 Task: Find connections with filter location Viña del Mar with filter topic #Culturewith filter profile language German with filter current company Unnati with filter school Careers for Engineering students with filter industry Professional Services with filter service category Headshot Photography with filter keywords title C-Level or C-Suite.
Action: Mouse moved to (498, 59)
Screenshot: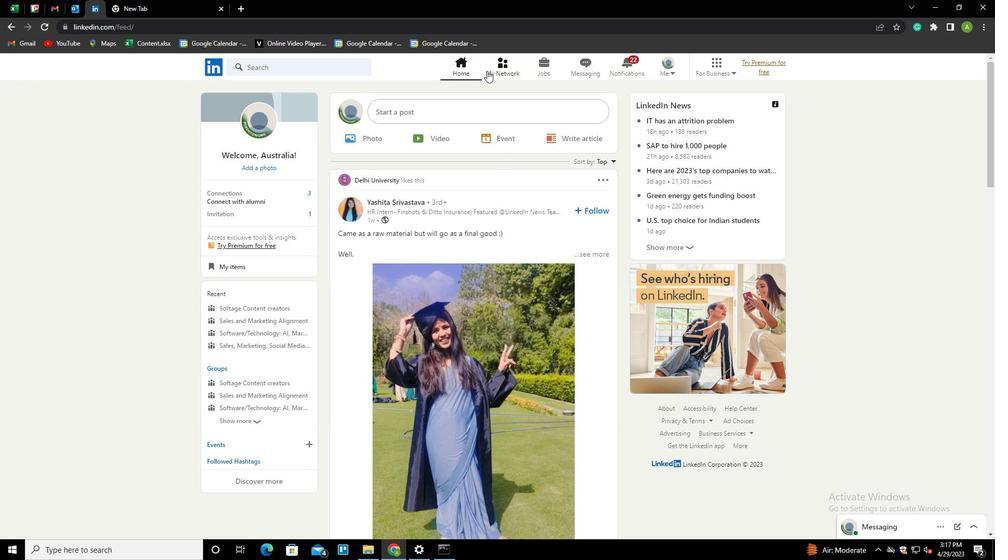 
Action: Mouse pressed left at (498, 59)
Screenshot: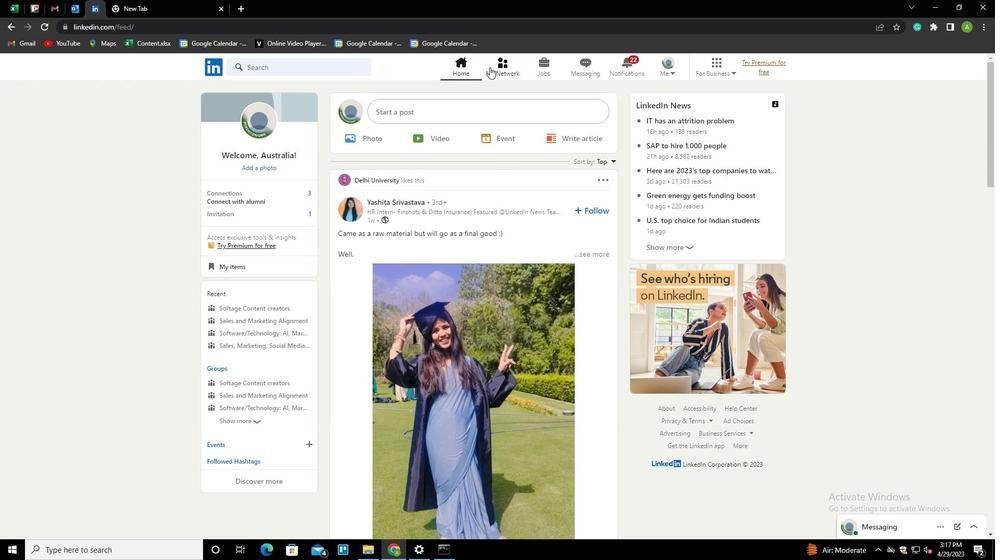 
Action: Mouse moved to (254, 120)
Screenshot: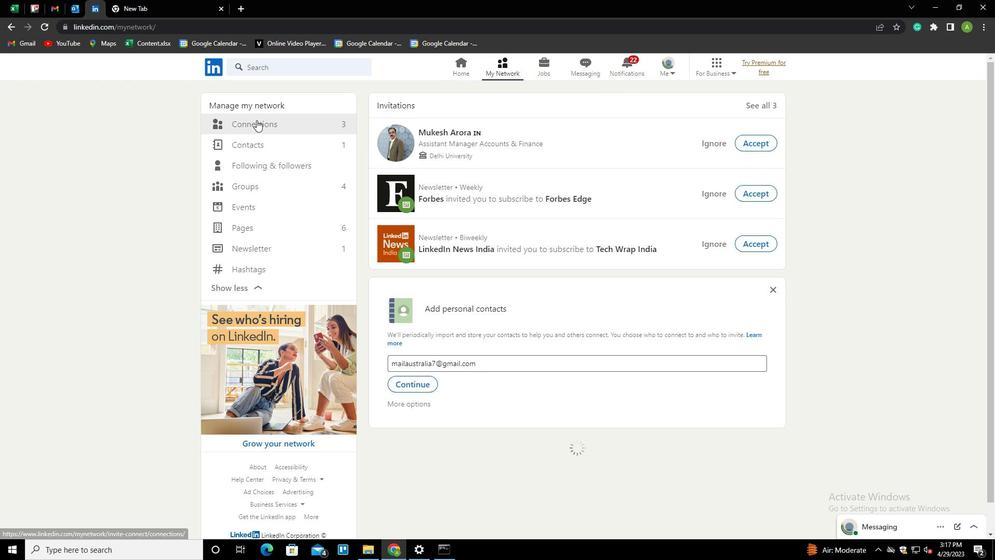
Action: Mouse pressed left at (254, 120)
Screenshot: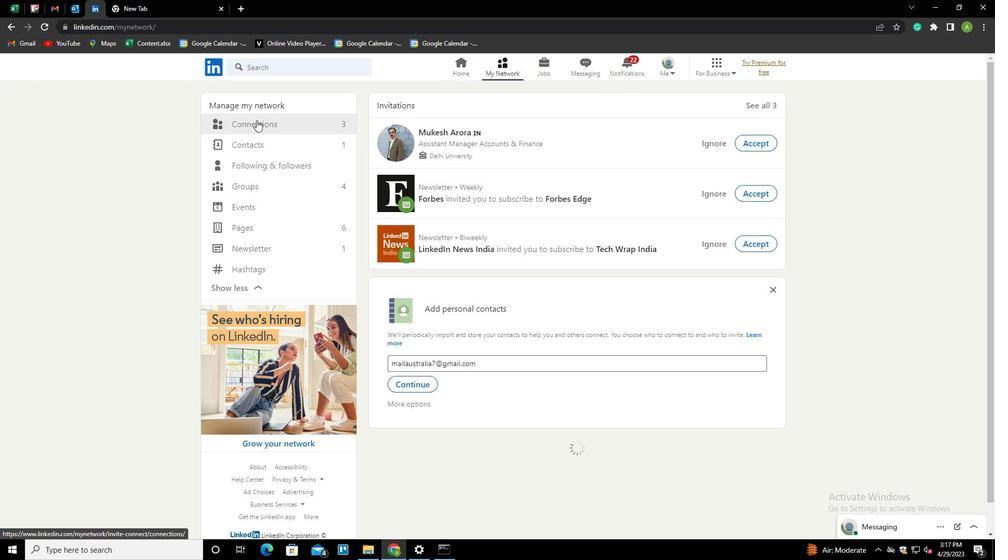 
Action: Mouse moved to (572, 122)
Screenshot: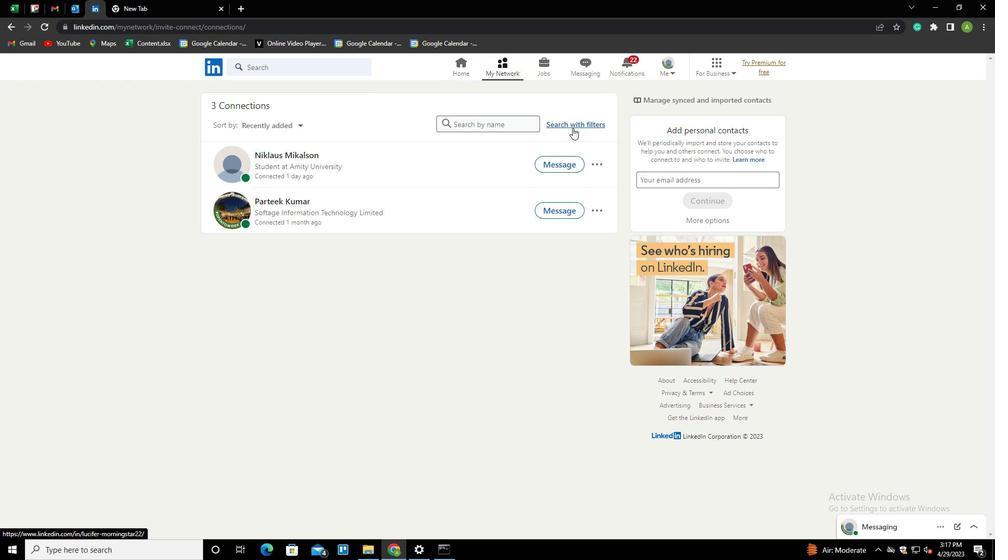 
Action: Mouse pressed left at (572, 122)
Screenshot: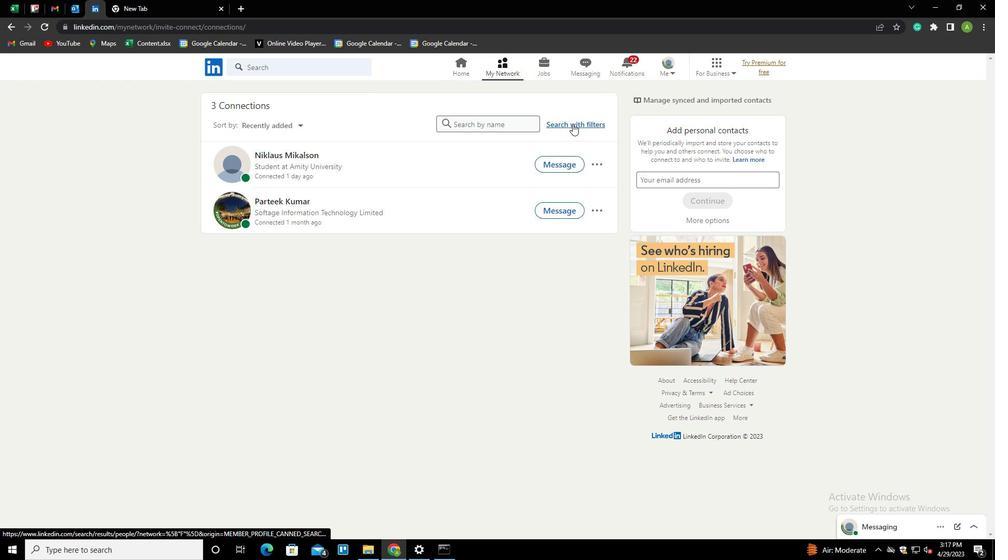 
Action: Mouse moved to (535, 94)
Screenshot: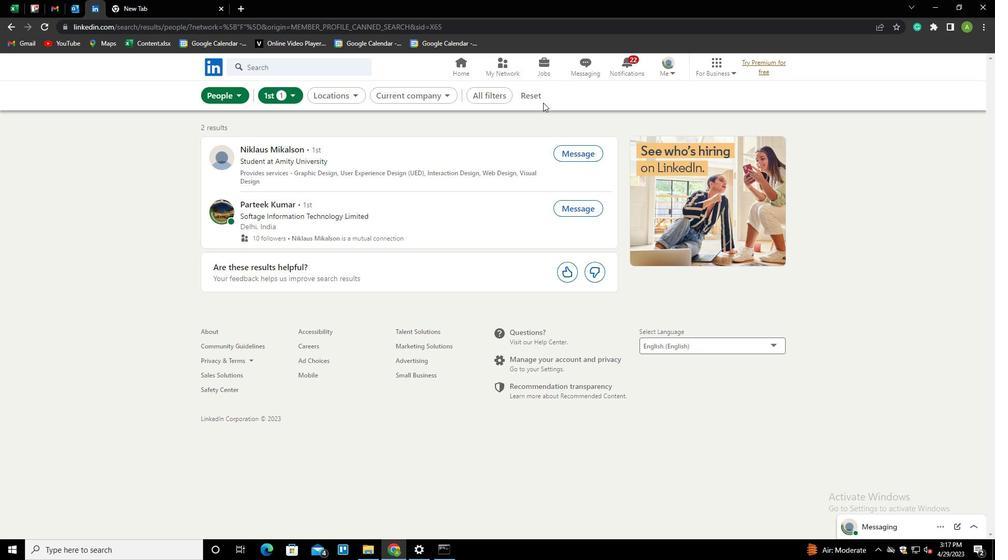 
Action: Mouse pressed left at (535, 94)
Screenshot: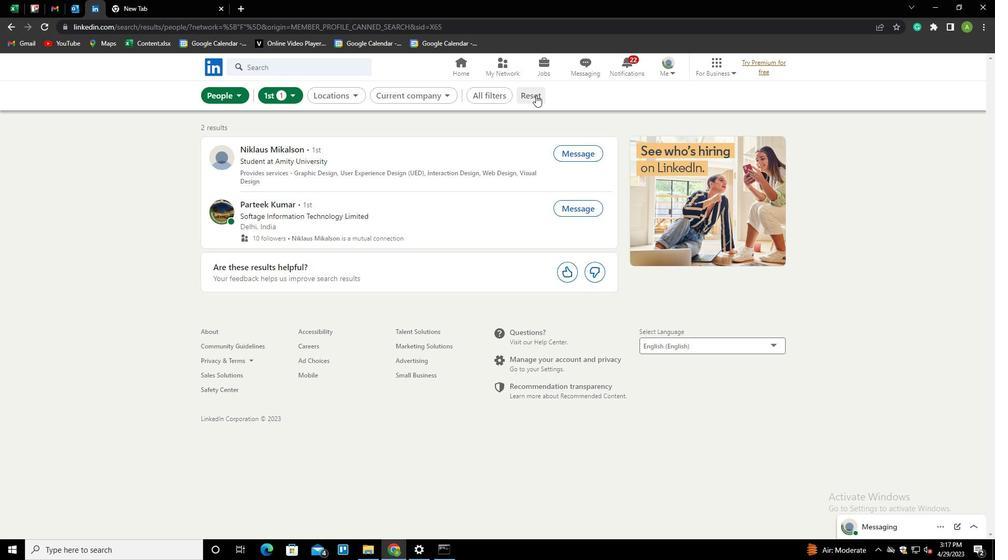 
Action: Mouse moved to (508, 95)
Screenshot: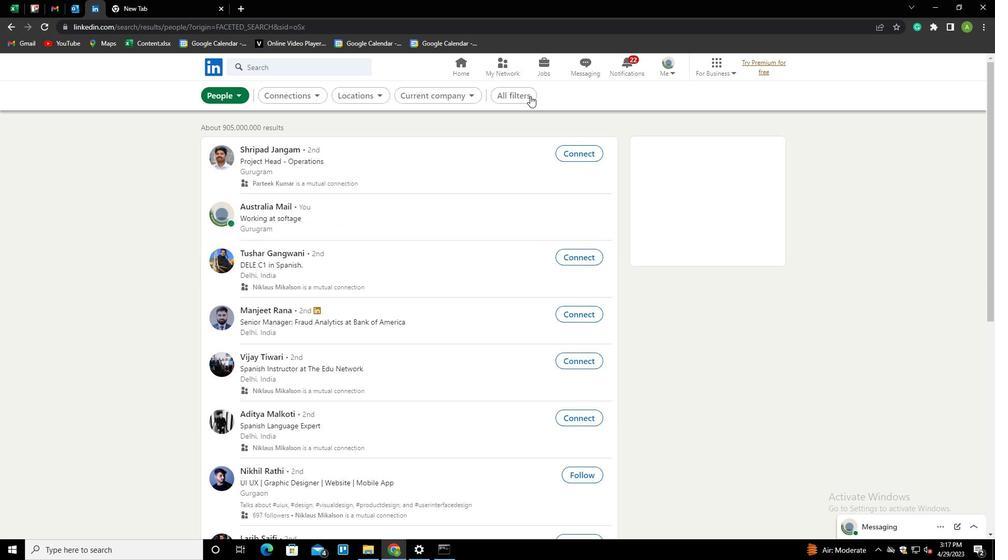
Action: Mouse pressed left at (508, 95)
Screenshot: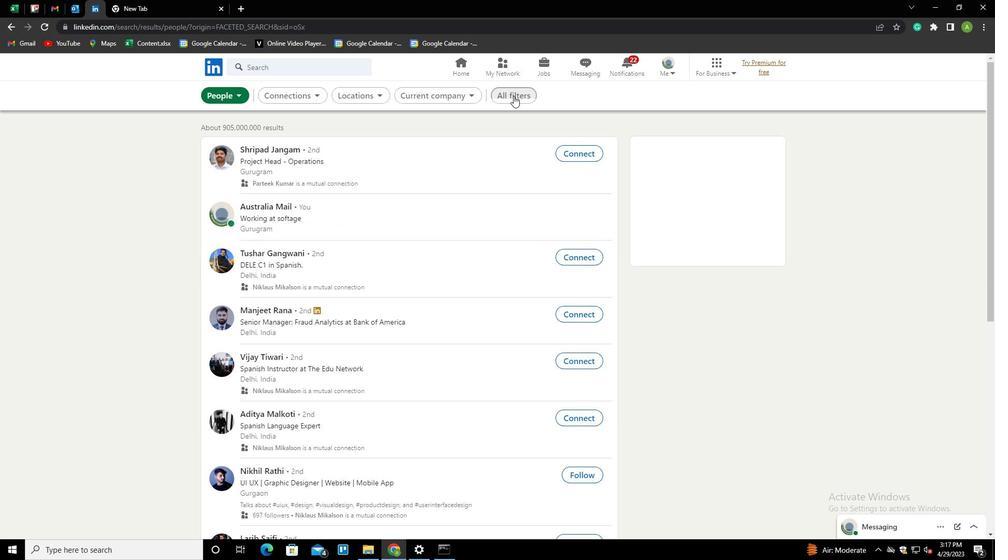 
Action: Mouse moved to (843, 288)
Screenshot: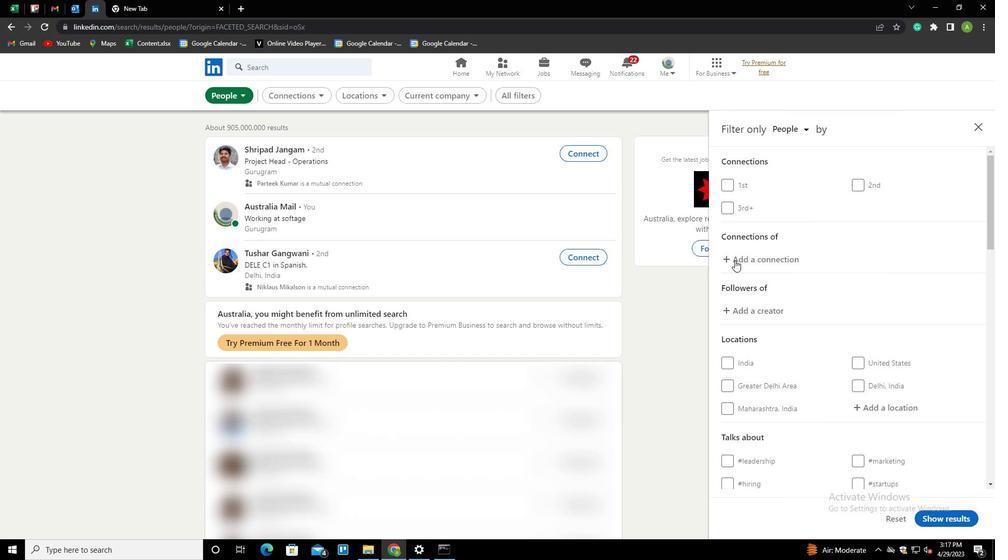 
Action: Mouse scrolled (843, 287) with delta (0, 0)
Screenshot: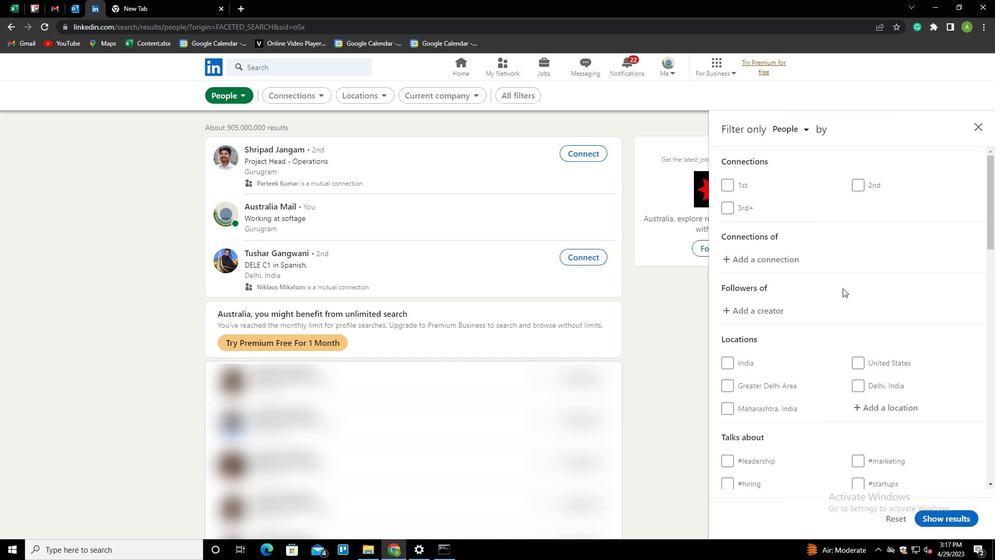 
Action: Mouse scrolled (843, 287) with delta (0, 0)
Screenshot: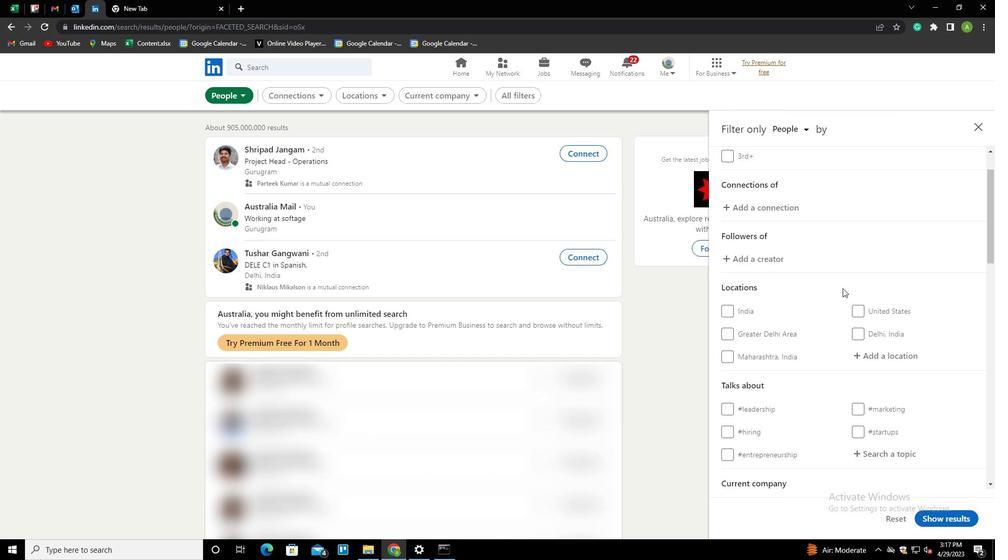 
Action: Mouse moved to (862, 301)
Screenshot: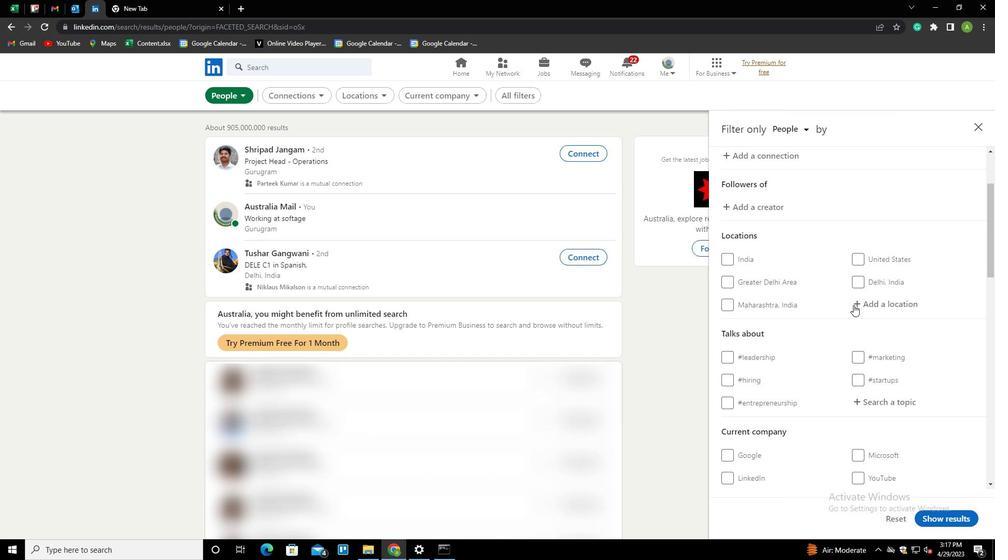 
Action: Mouse pressed left at (862, 301)
Screenshot: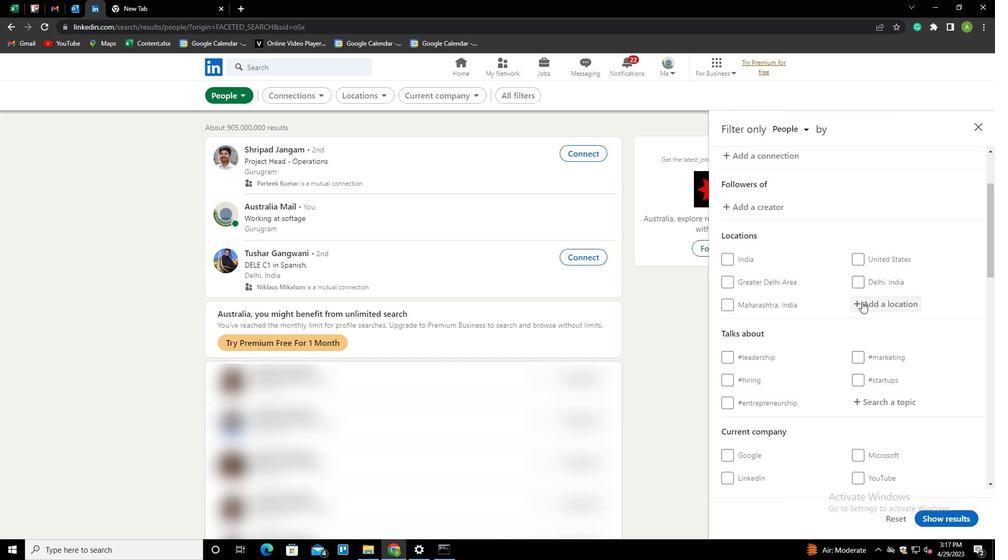 
Action: Mouse moved to (866, 303)
Screenshot: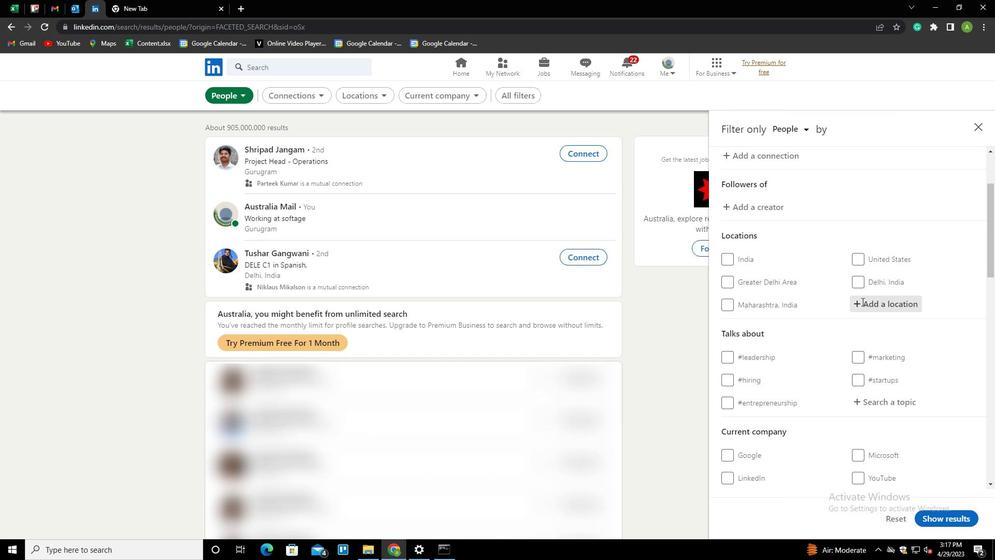 
Action: Mouse pressed left at (866, 303)
Screenshot: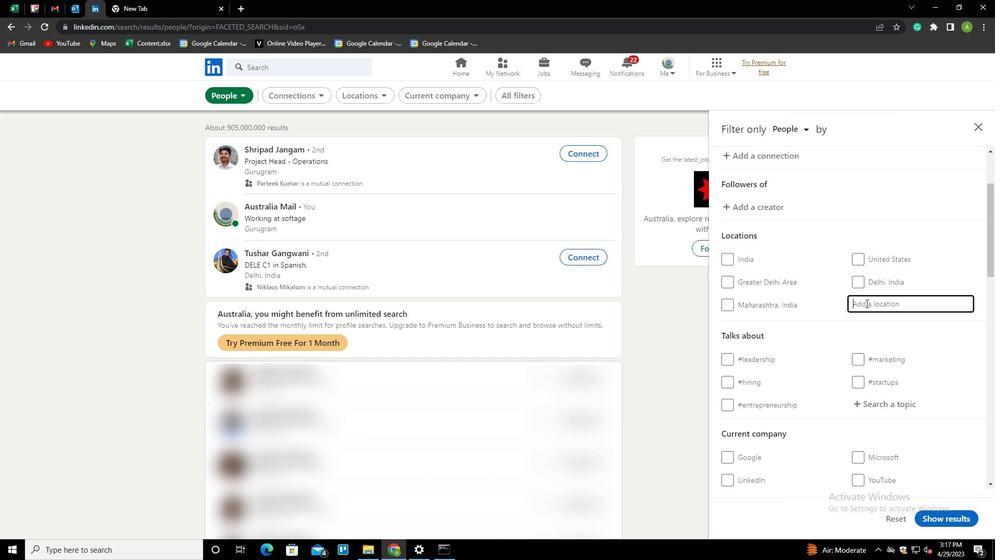 
Action: Key pressed <Key.shift>VINA<Key.down><Key.enter>
Screenshot: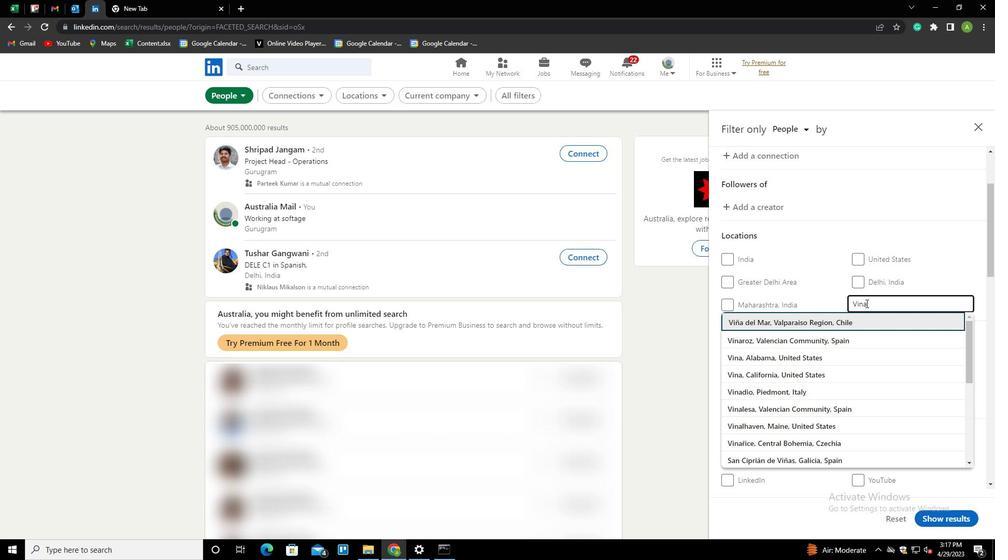 
Action: Mouse scrolled (866, 302) with delta (0, 0)
Screenshot: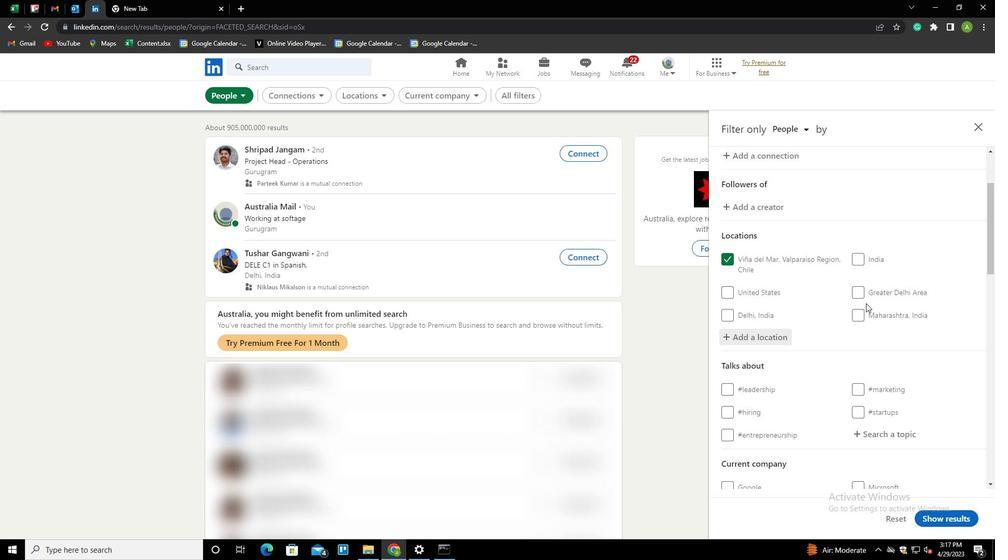 
Action: Mouse scrolled (866, 302) with delta (0, 0)
Screenshot: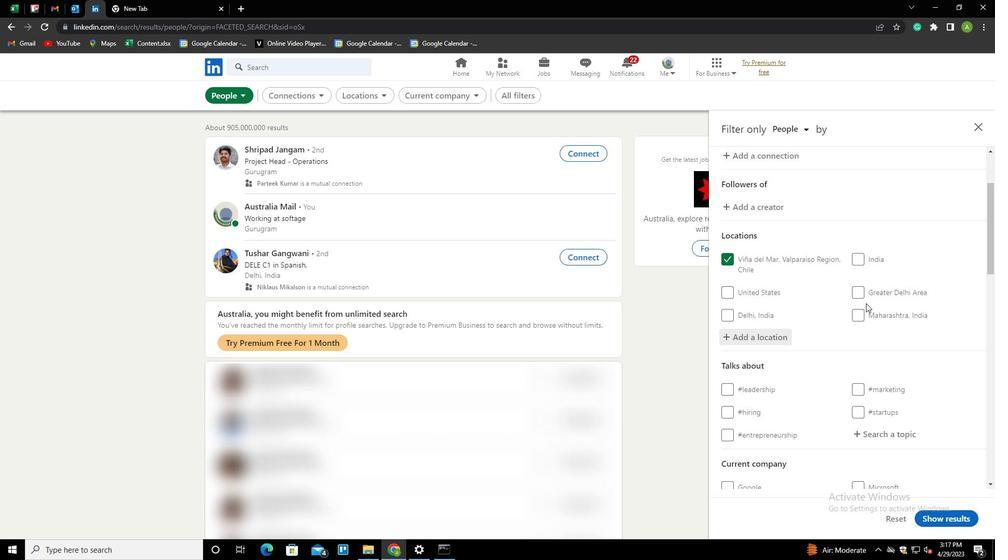 
Action: Mouse moved to (870, 334)
Screenshot: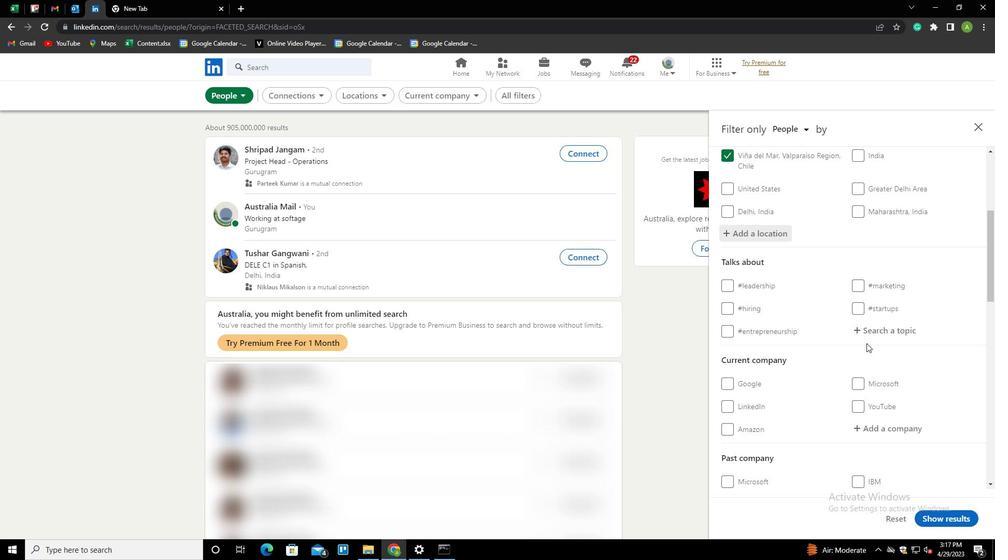 
Action: Mouse pressed left at (870, 334)
Screenshot: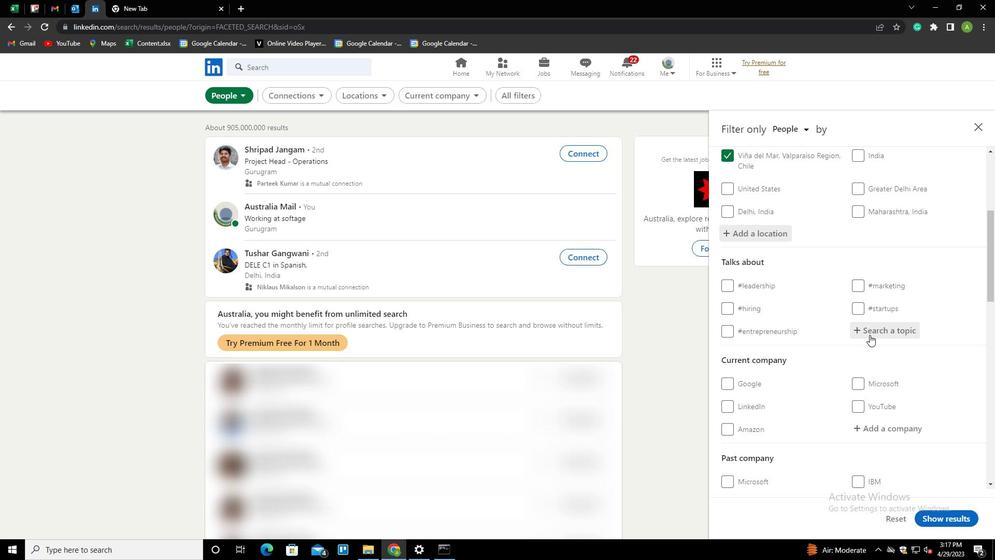 
Action: Key pressed CULTURE<Key.down><Key.enter>
Screenshot: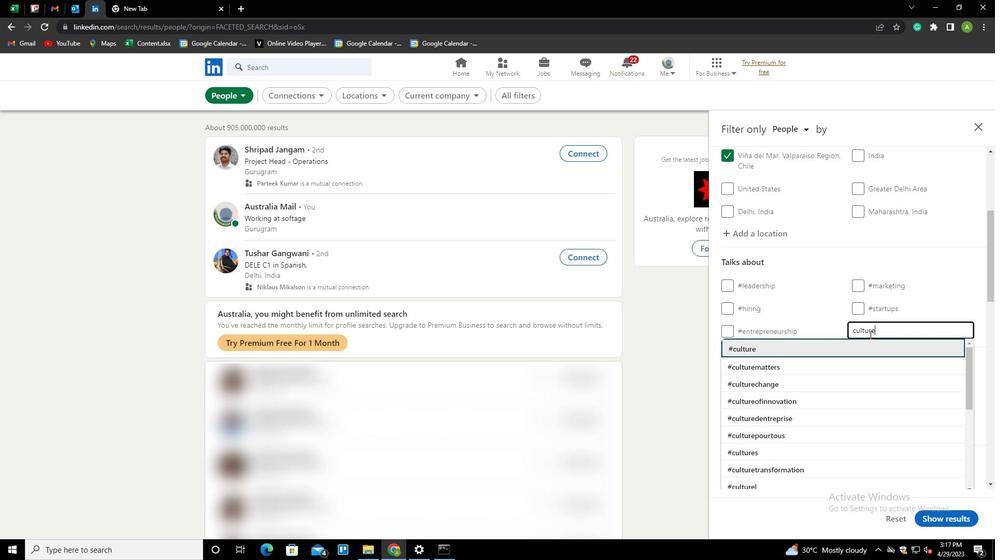 
Action: Mouse scrolled (870, 334) with delta (0, 0)
Screenshot: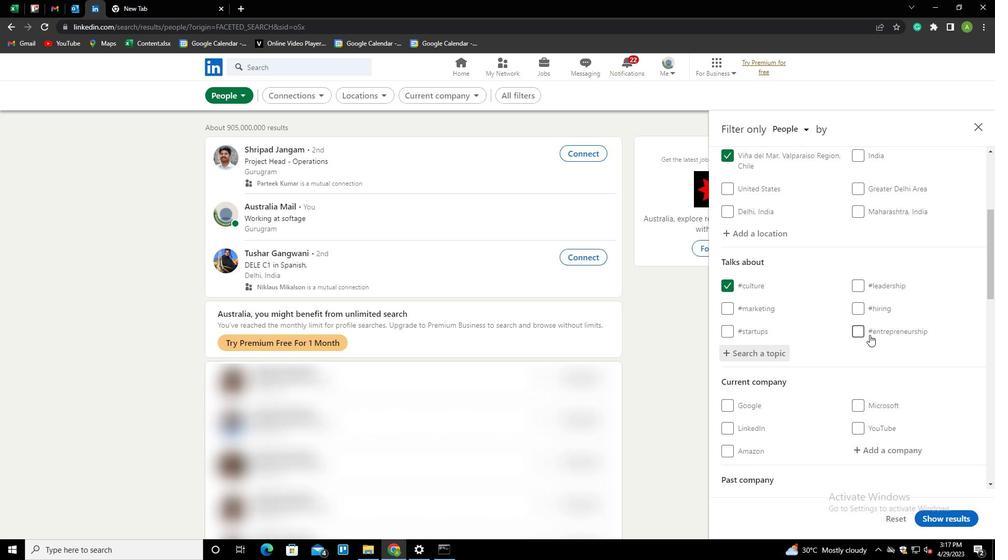 
Action: Mouse scrolled (870, 334) with delta (0, 0)
Screenshot: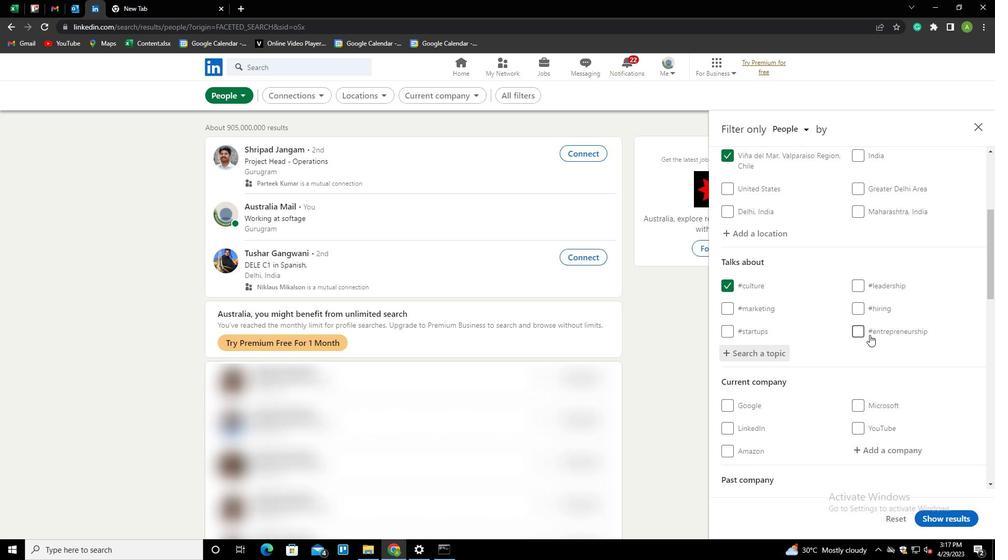 
Action: Mouse scrolled (870, 334) with delta (0, 0)
Screenshot: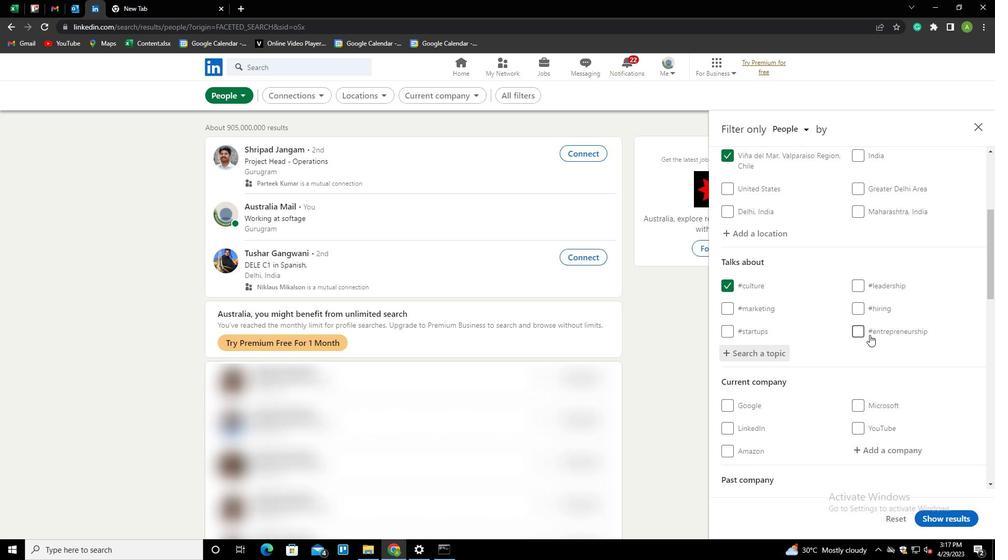 
Action: Mouse scrolled (870, 334) with delta (0, 0)
Screenshot: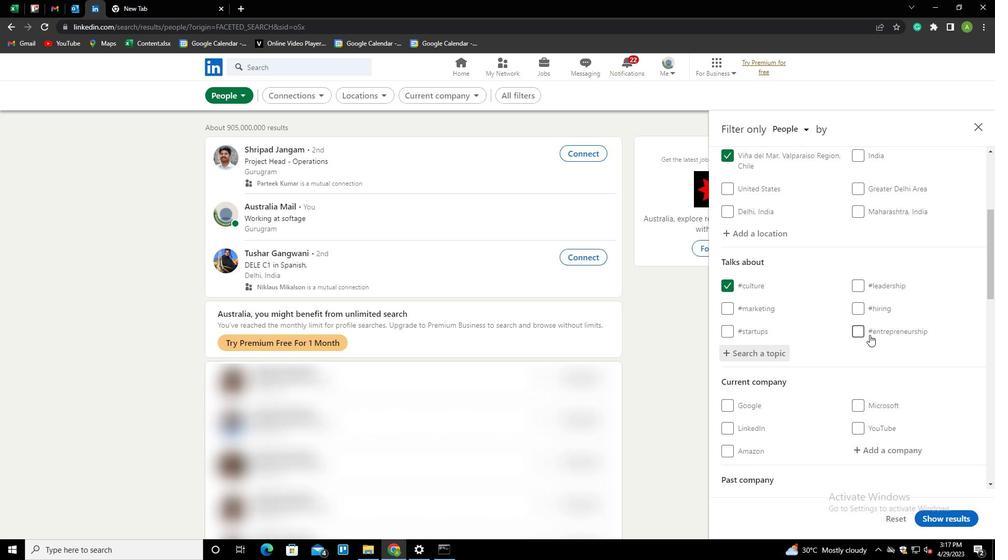 
Action: Mouse scrolled (870, 334) with delta (0, 0)
Screenshot: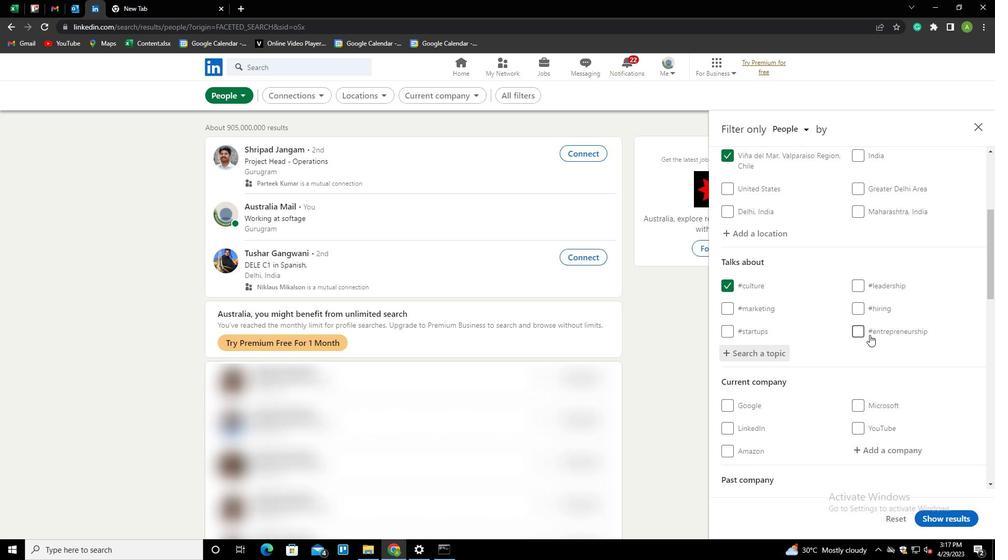 
Action: Mouse scrolled (870, 334) with delta (0, 0)
Screenshot: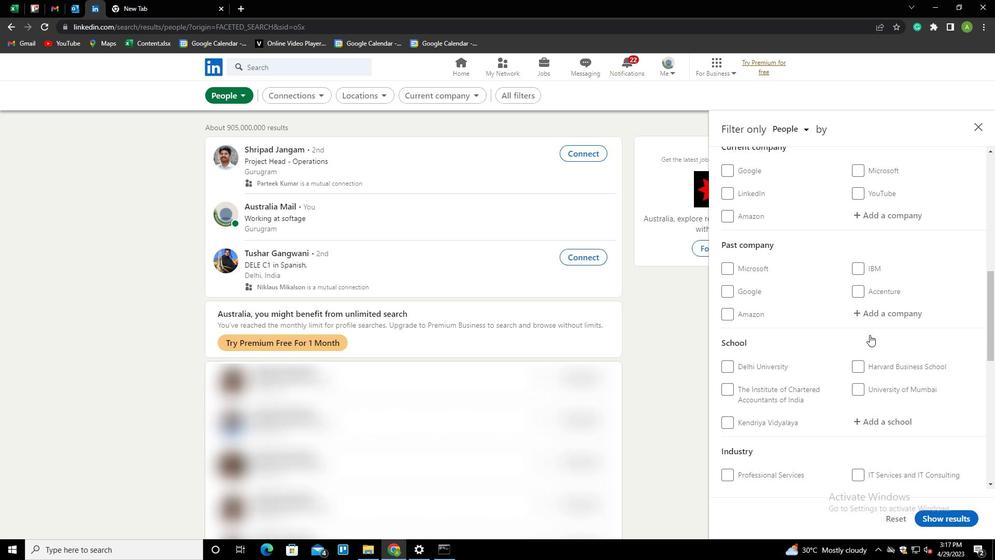 
Action: Mouse scrolled (870, 334) with delta (0, 0)
Screenshot: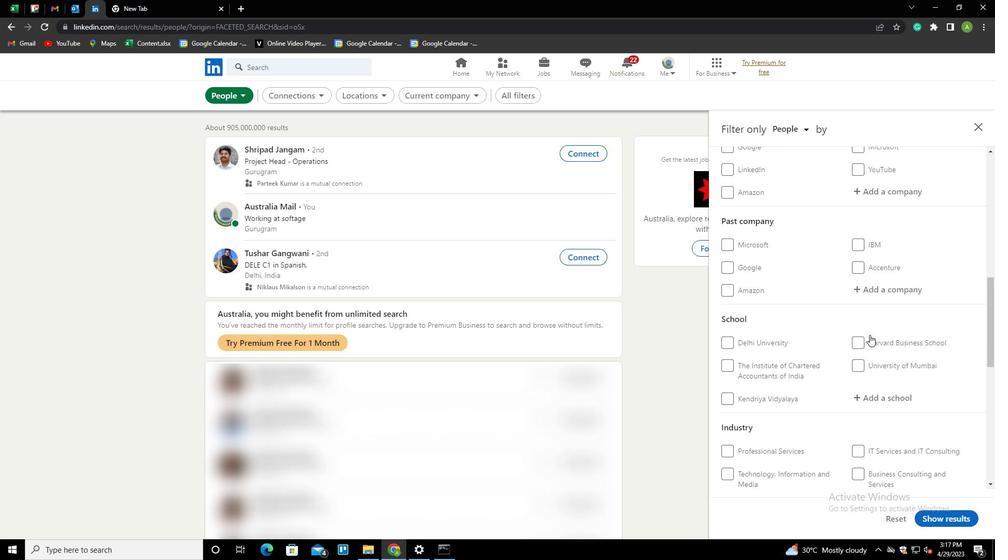 
Action: Mouse scrolled (870, 334) with delta (0, 0)
Screenshot: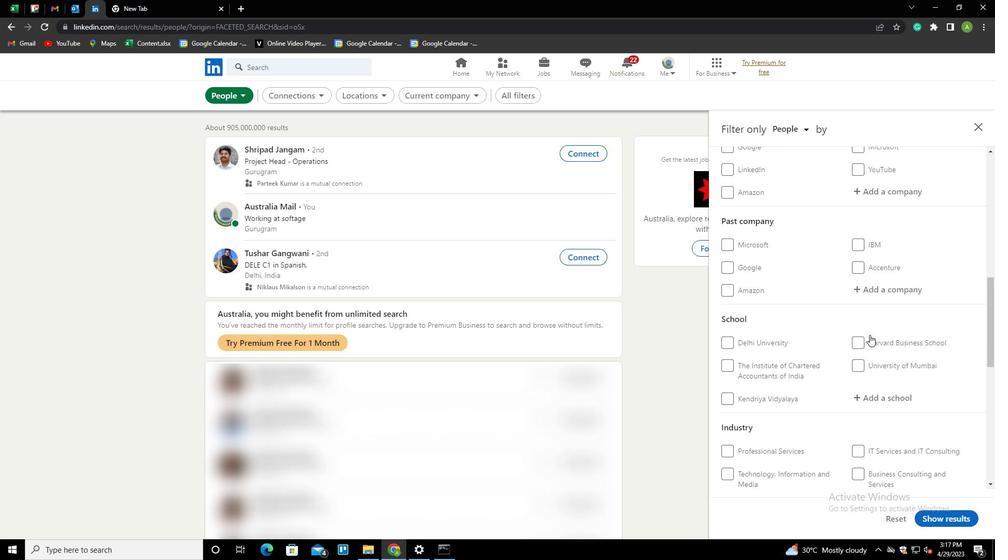 
Action: Mouse scrolled (870, 334) with delta (0, 0)
Screenshot: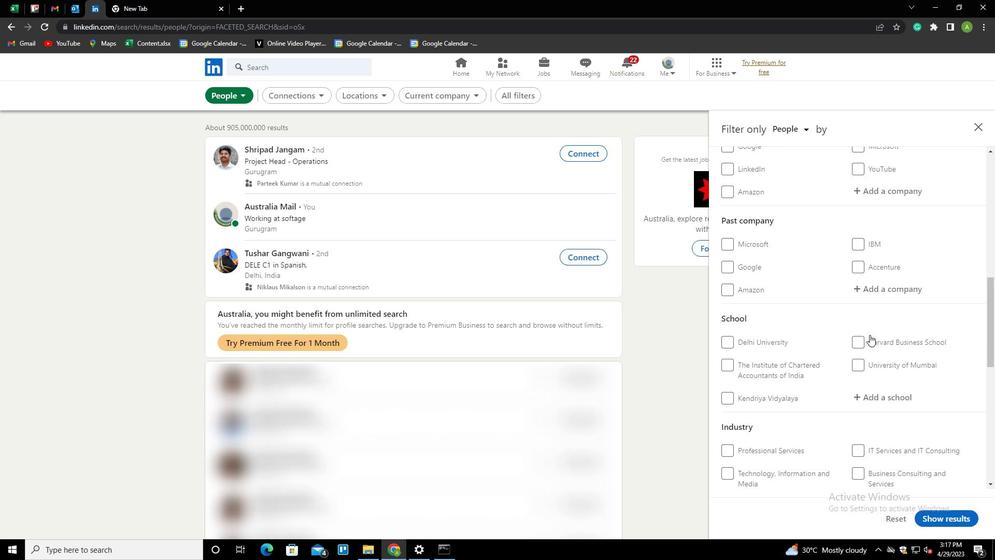 
Action: Mouse moved to (753, 406)
Screenshot: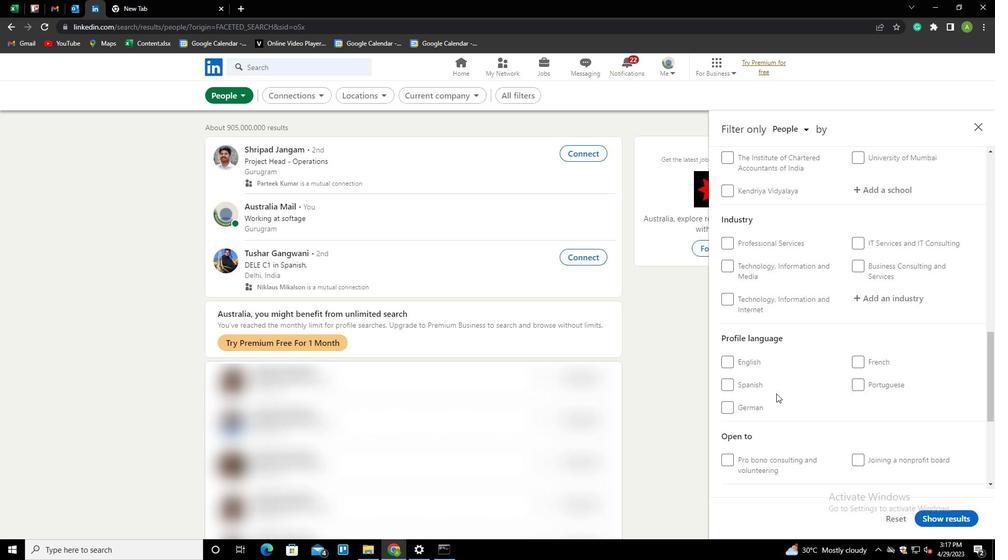 
Action: Mouse pressed left at (753, 406)
Screenshot: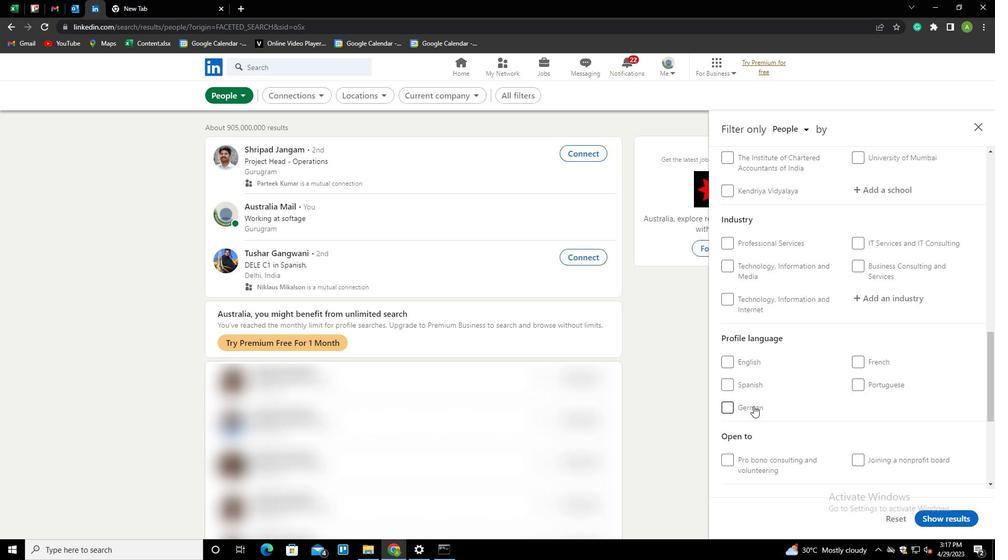
Action: Mouse moved to (816, 392)
Screenshot: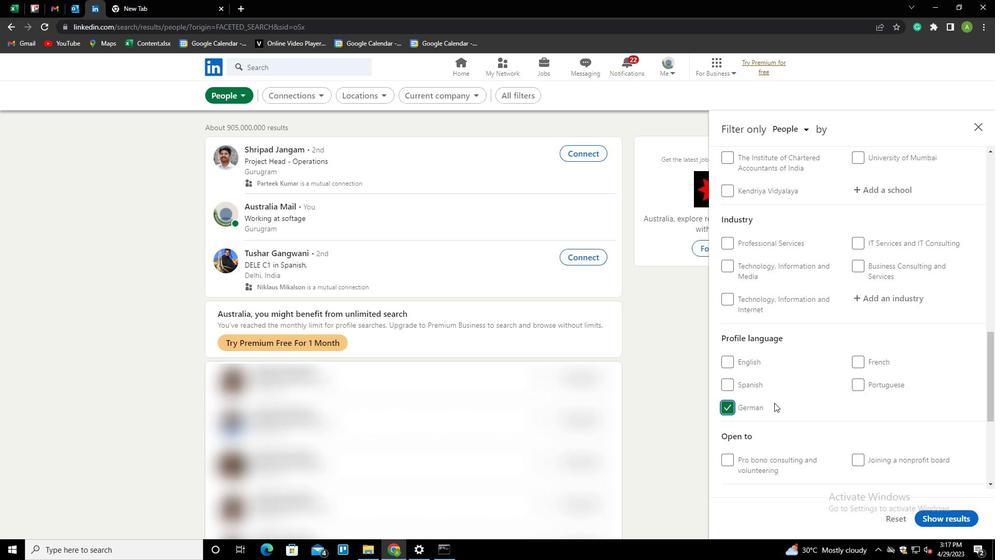 
Action: Mouse scrolled (816, 393) with delta (0, 0)
Screenshot: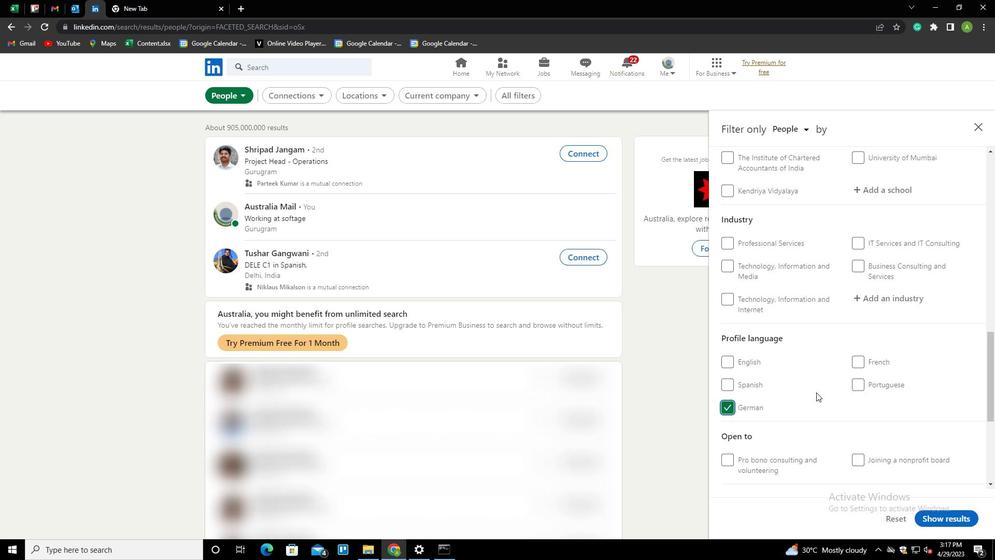 
Action: Mouse scrolled (816, 393) with delta (0, 0)
Screenshot: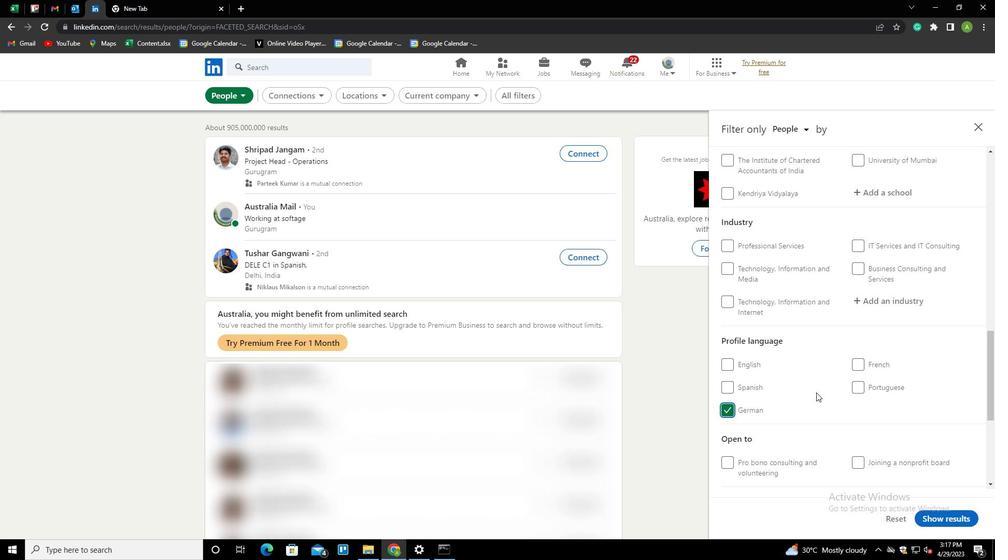 
Action: Mouse scrolled (816, 393) with delta (0, 0)
Screenshot: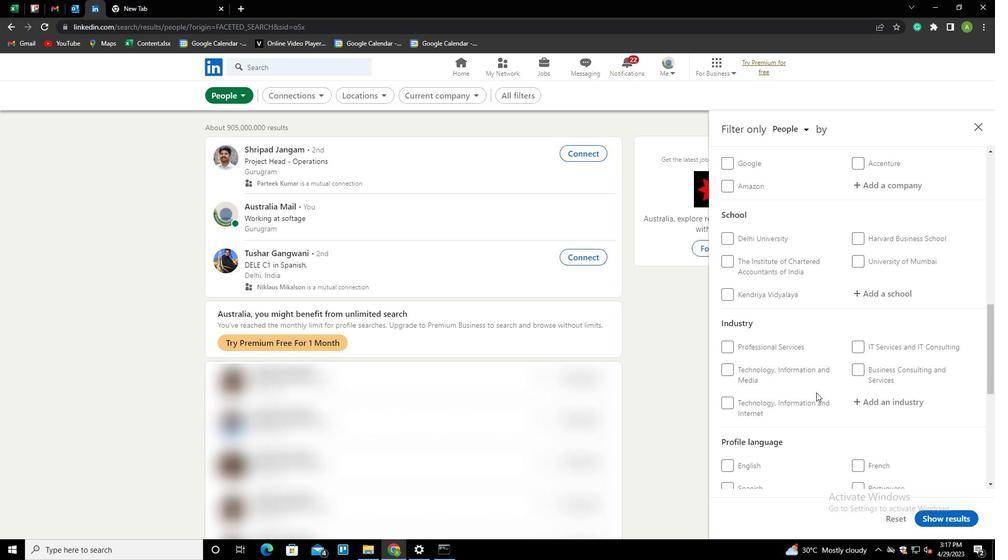 
Action: Mouse scrolled (816, 393) with delta (0, 0)
Screenshot: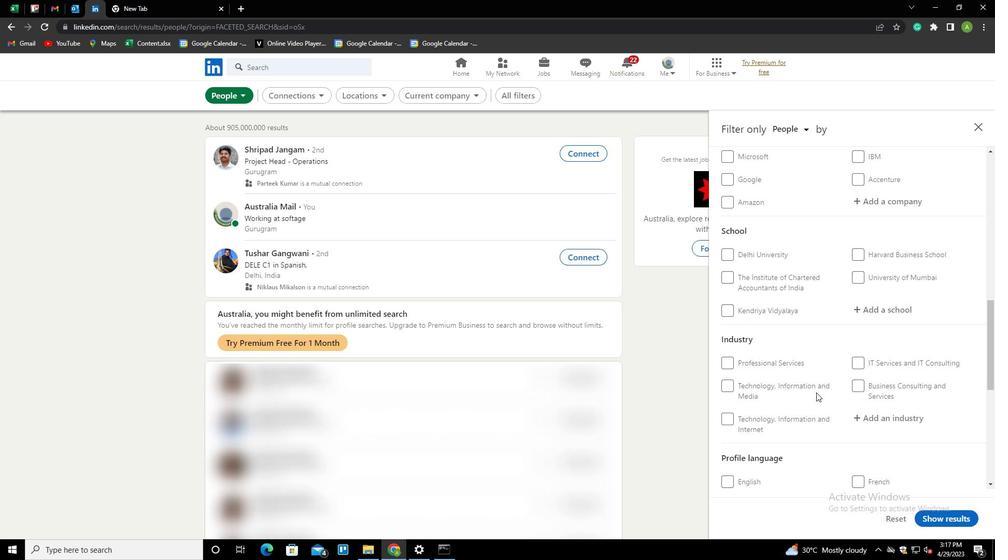
Action: Mouse scrolled (816, 393) with delta (0, 0)
Screenshot: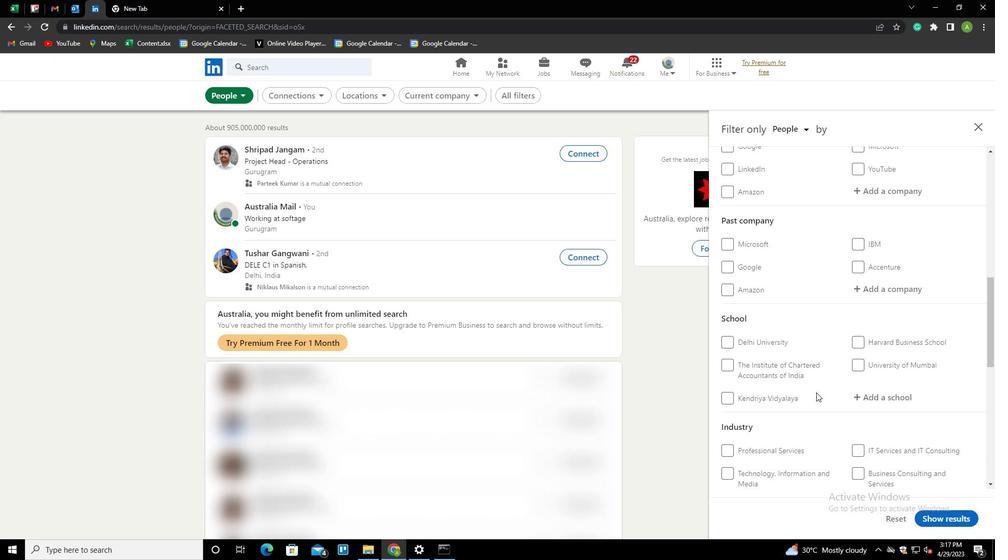 
Action: Mouse scrolled (816, 393) with delta (0, 0)
Screenshot: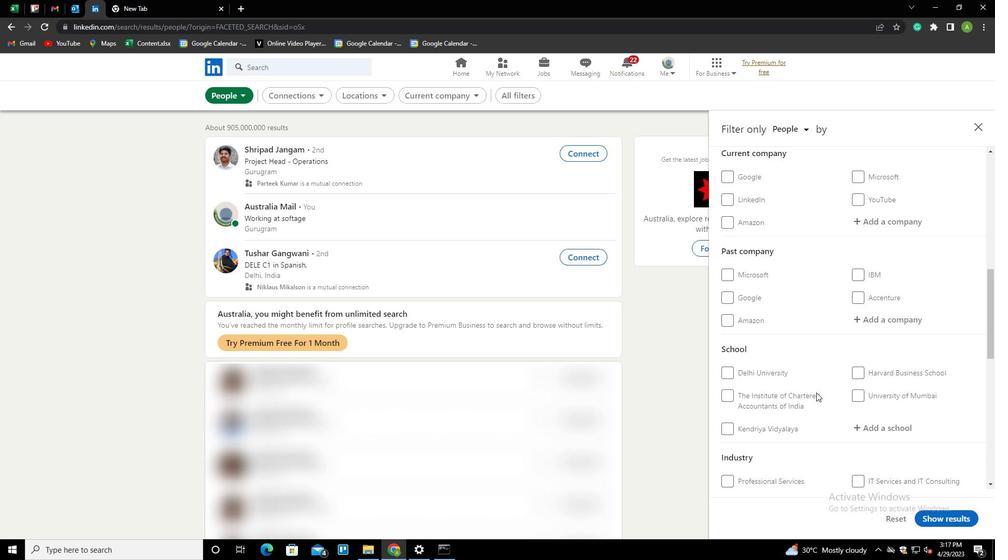 
Action: Mouse moved to (857, 329)
Screenshot: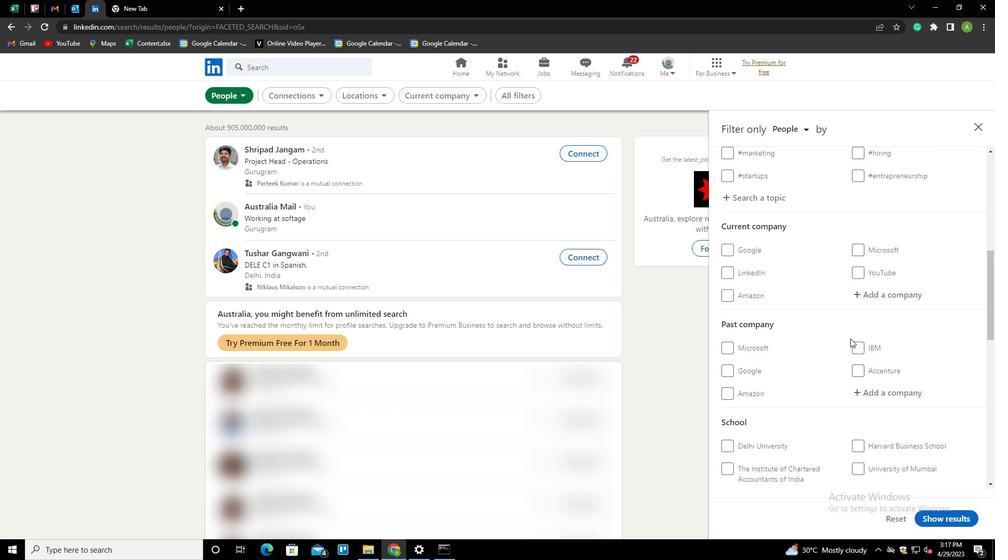 
Action: Mouse scrolled (857, 329) with delta (0, 0)
Screenshot: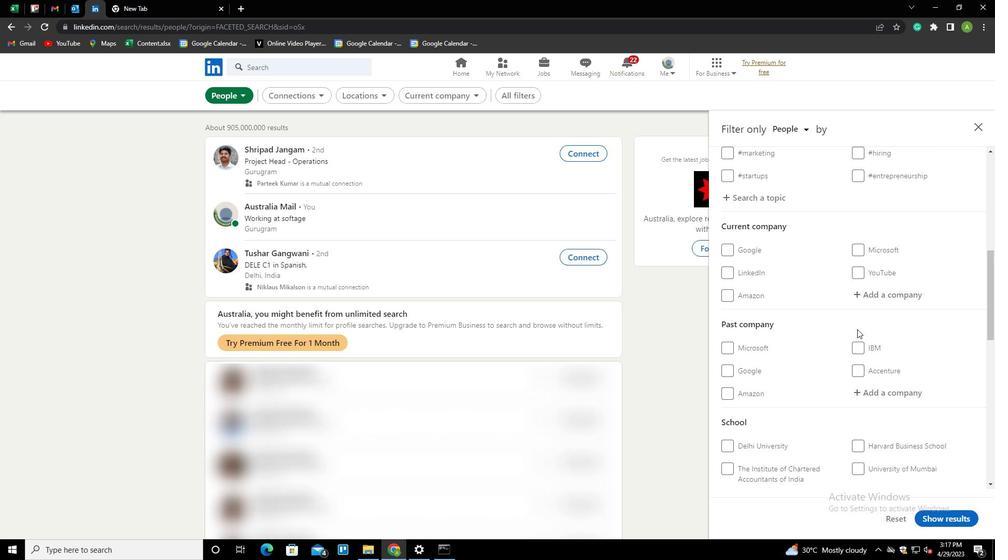 
Action: Mouse moved to (863, 345)
Screenshot: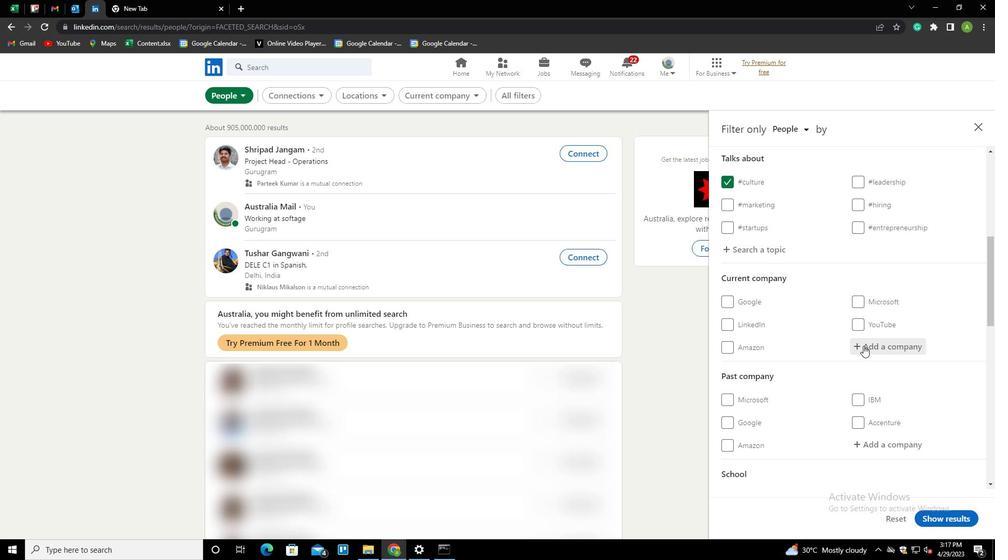 
Action: Mouse pressed left at (863, 345)
Screenshot: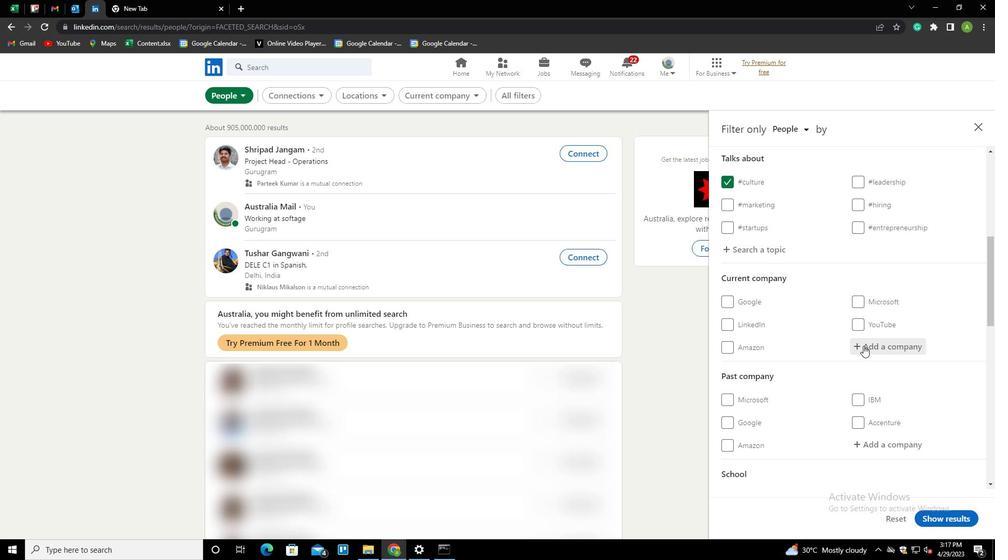 
Action: Key pressed <Key.shift>UNNATI<Key.down><Key.enter>
Screenshot: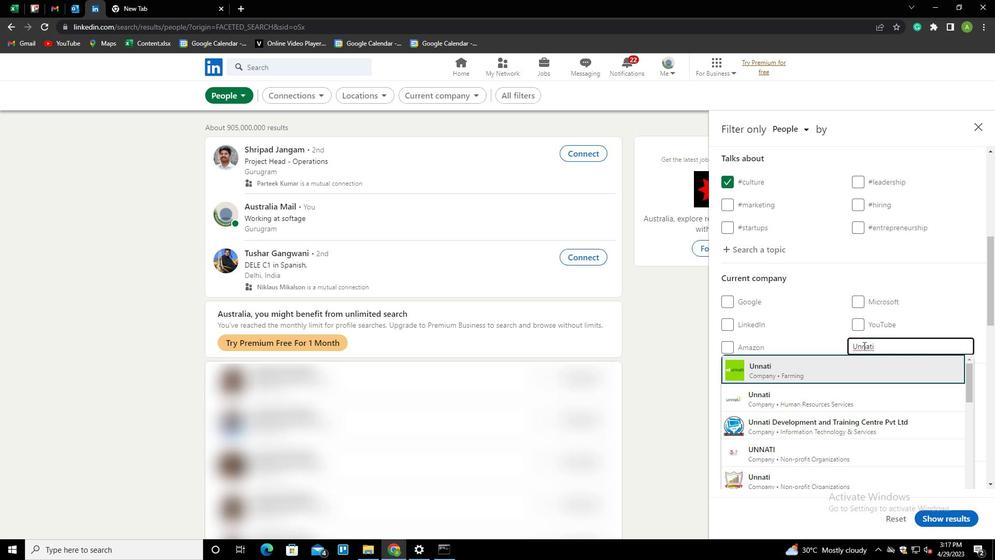 
Action: Mouse scrolled (863, 345) with delta (0, 0)
Screenshot: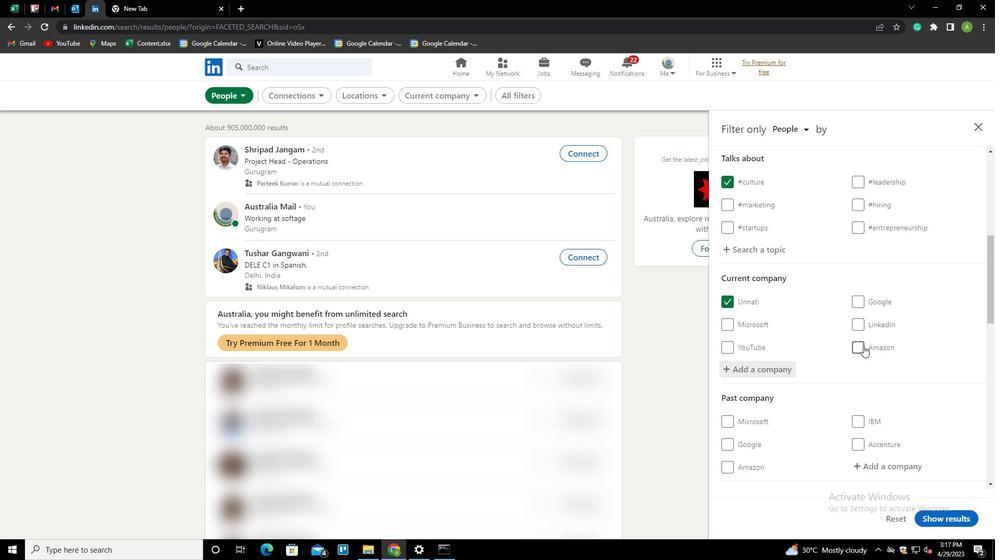 
Action: Mouse scrolled (863, 345) with delta (0, 0)
Screenshot: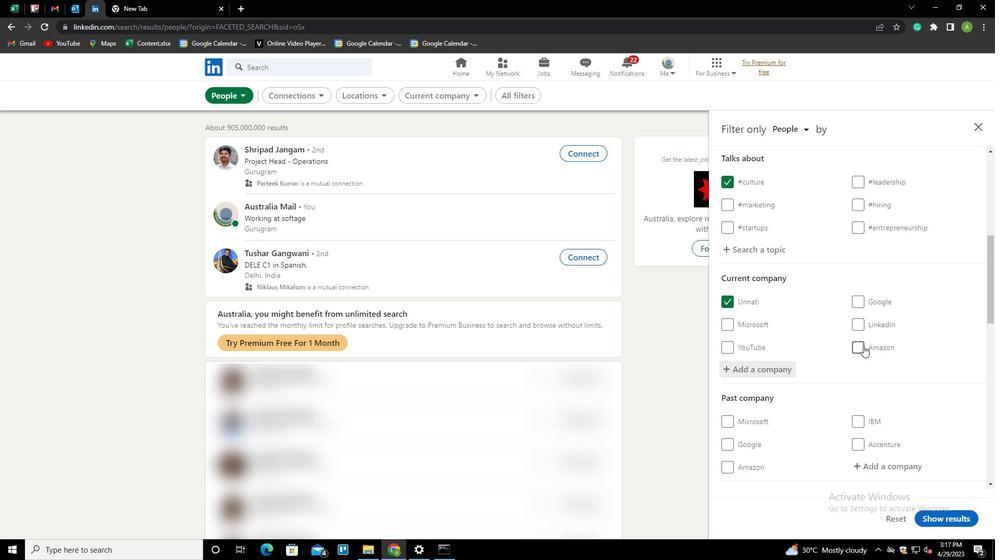 
Action: Mouse scrolled (863, 345) with delta (0, 0)
Screenshot: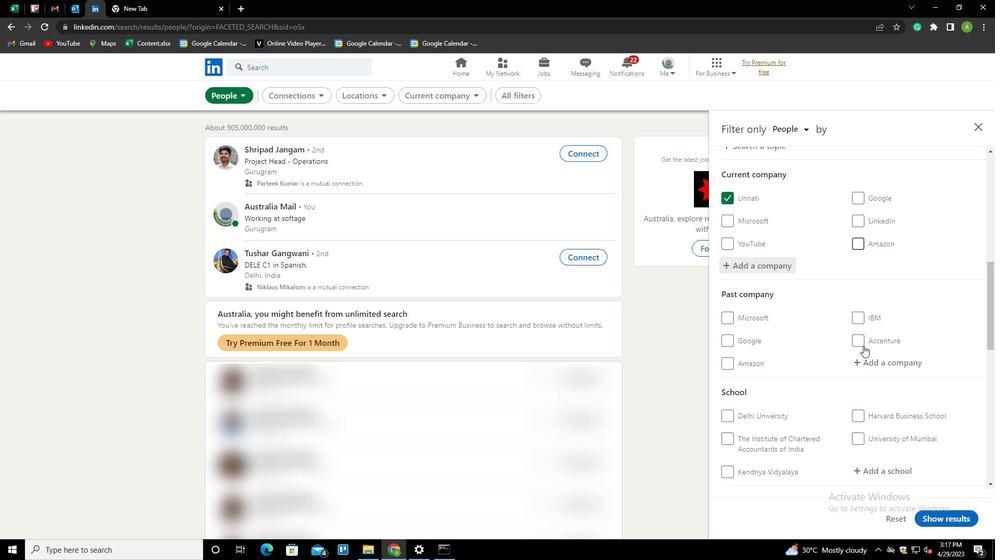 
Action: Mouse scrolled (863, 345) with delta (0, 0)
Screenshot: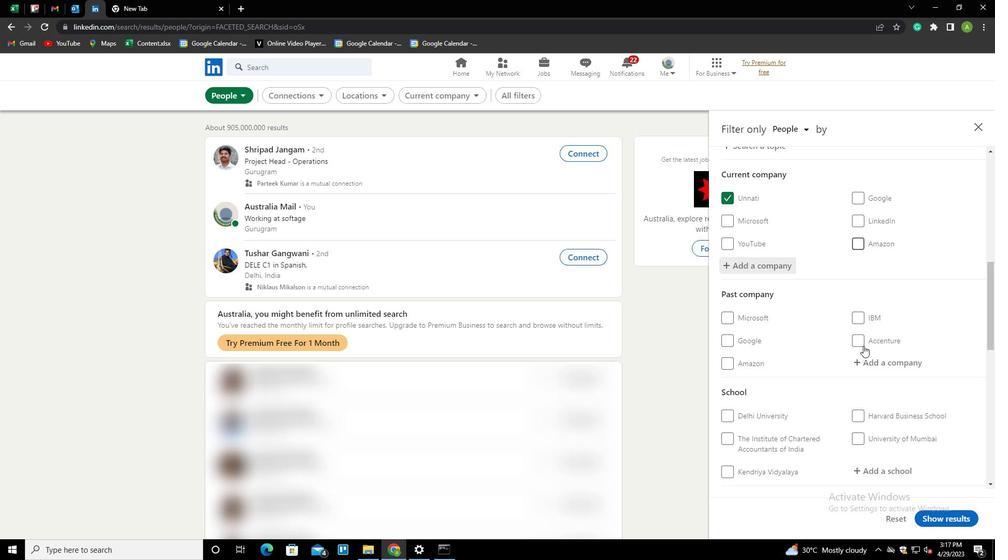 
Action: Mouse moved to (869, 362)
Screenshot: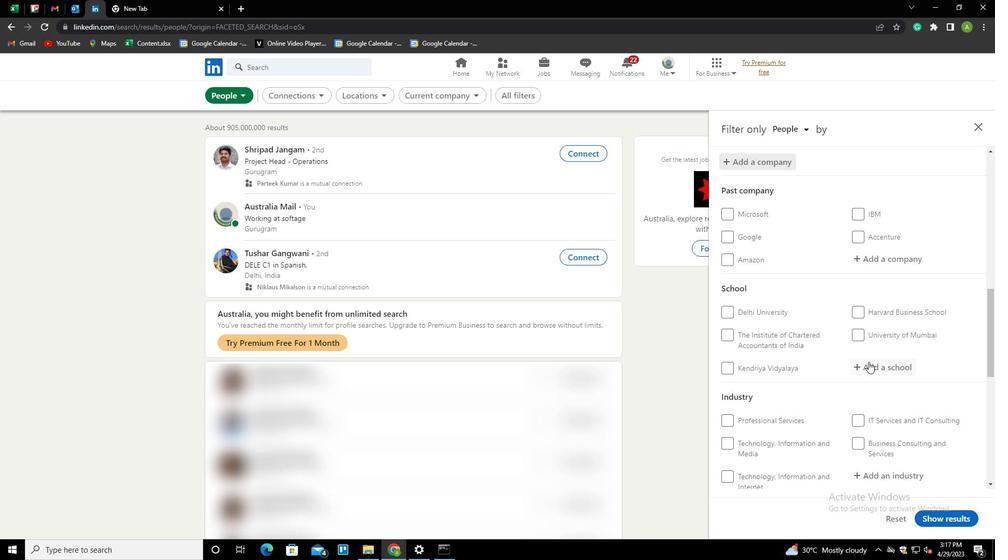 
Action: Mouse pressed left at (869, 362)
Screenshot: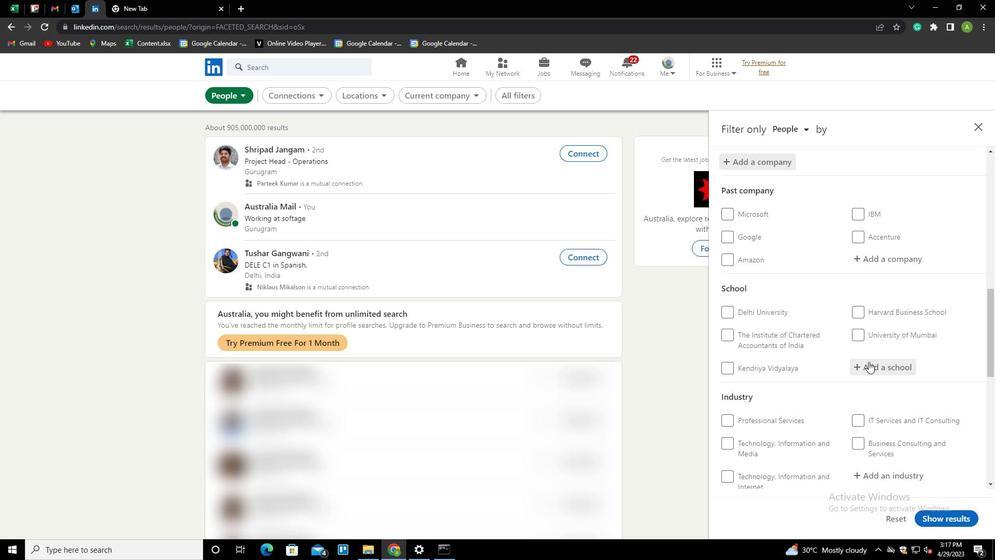
Action: Key pressed <Key.shift>CAREERS<Key.space>FOR<Key.space><Key.down><Key.down><Key.enter>
Screenshot: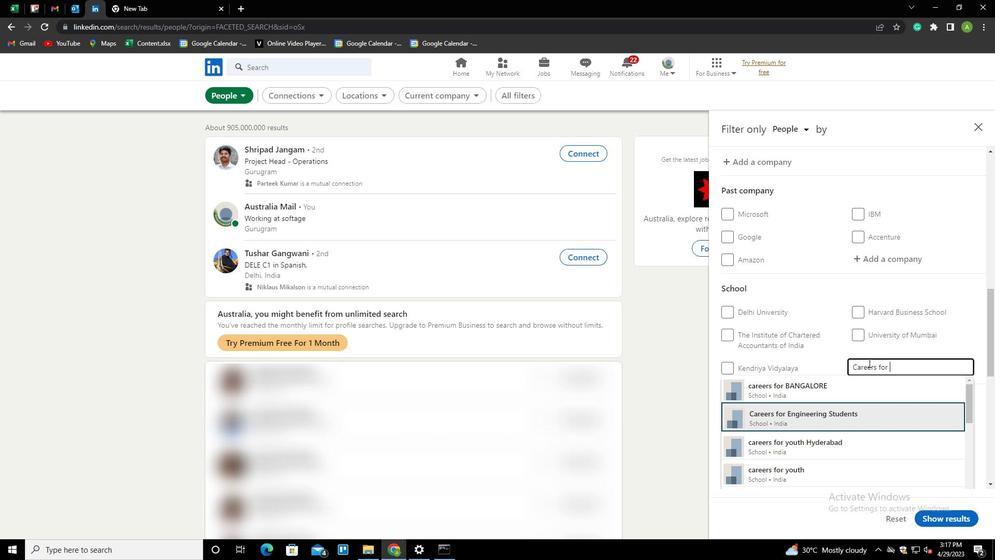 
Action: Mouse scrolled (869, 362) with delta (0, 0)
Screenshot: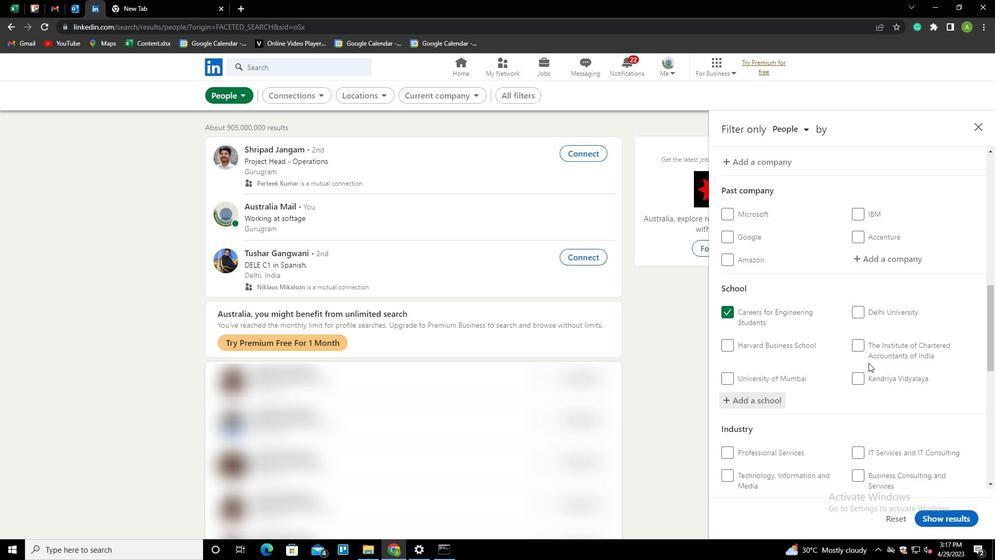 
Action: Mouse scrolled (869, 362) with delta (0, 0)
Screenshot: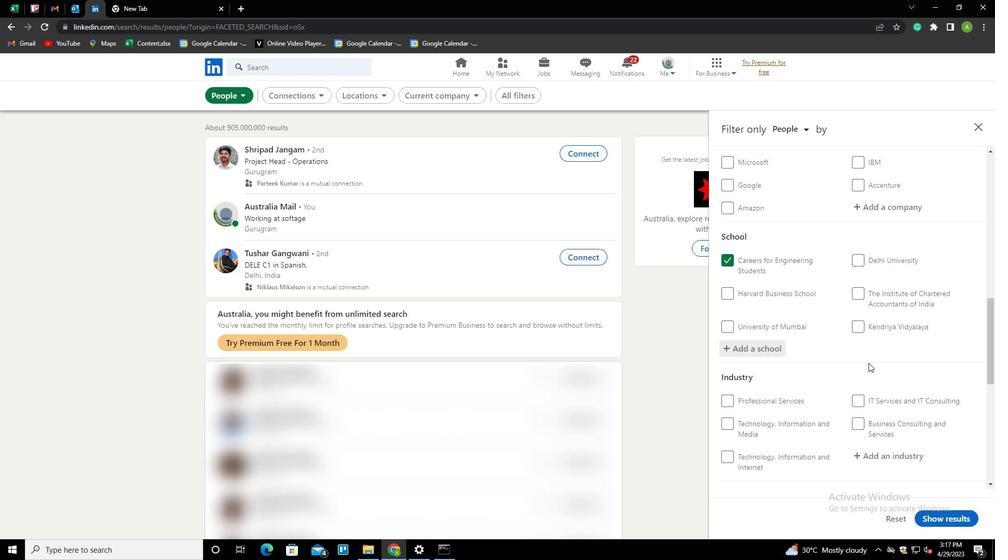 
Action: Mouse scrolled (869, 362) with delta (0, 0)
Screenshot: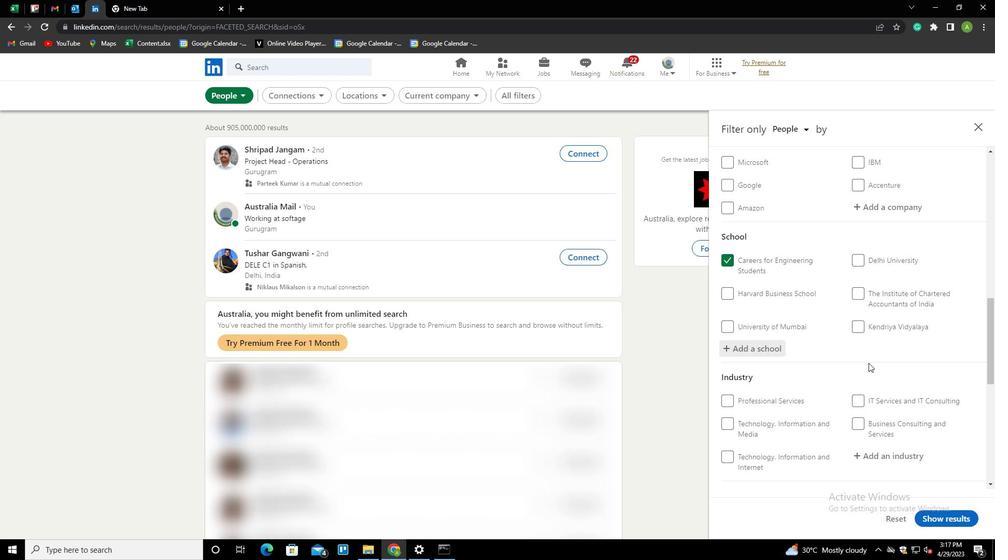 
Action: Mouse moved to (872, 354)
Screenshot: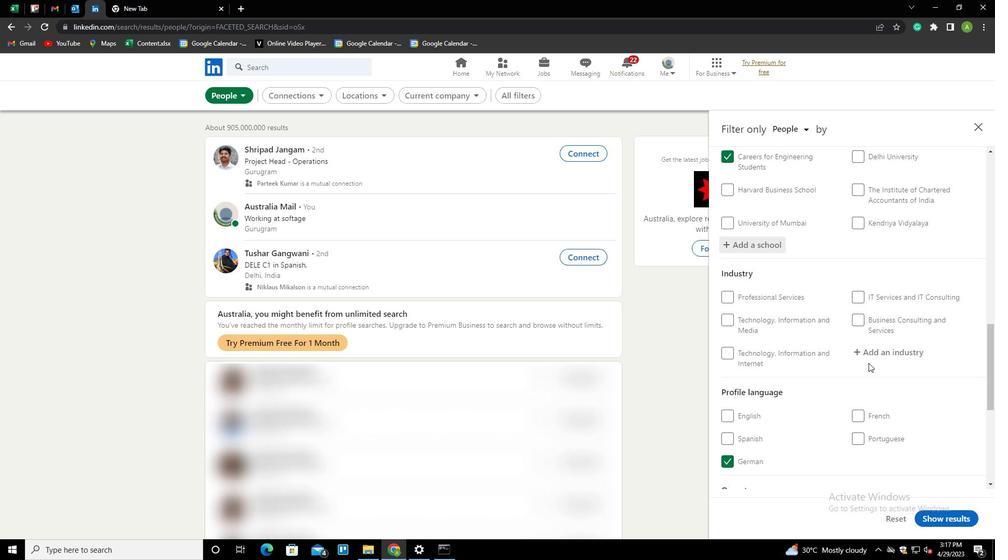
Action: Mouse pressed left at (872, 354)
Screenshot: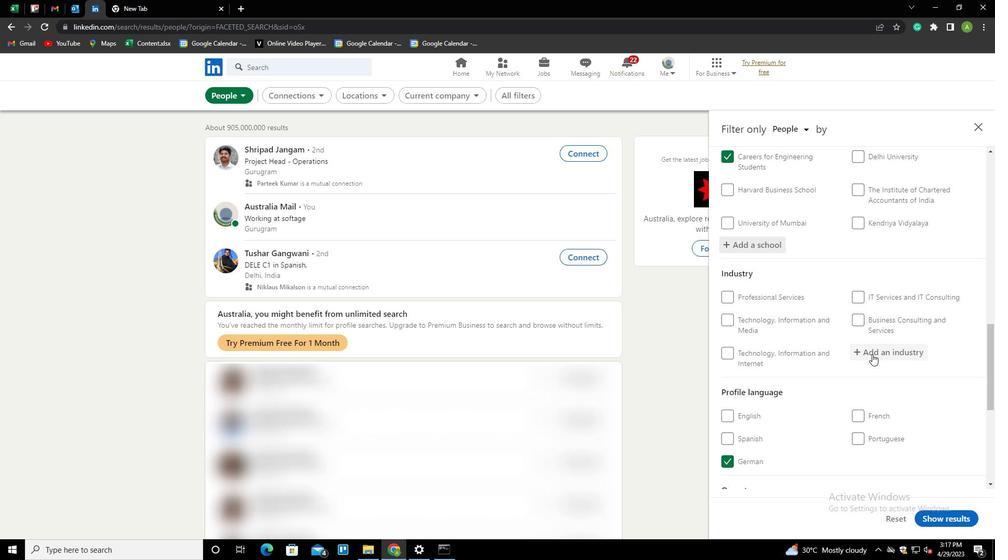 
Action: Key pressed <Key.shift>PROFESSIONAL<Key.down><Key.down><Key.down><Key.enter>
Screenshot: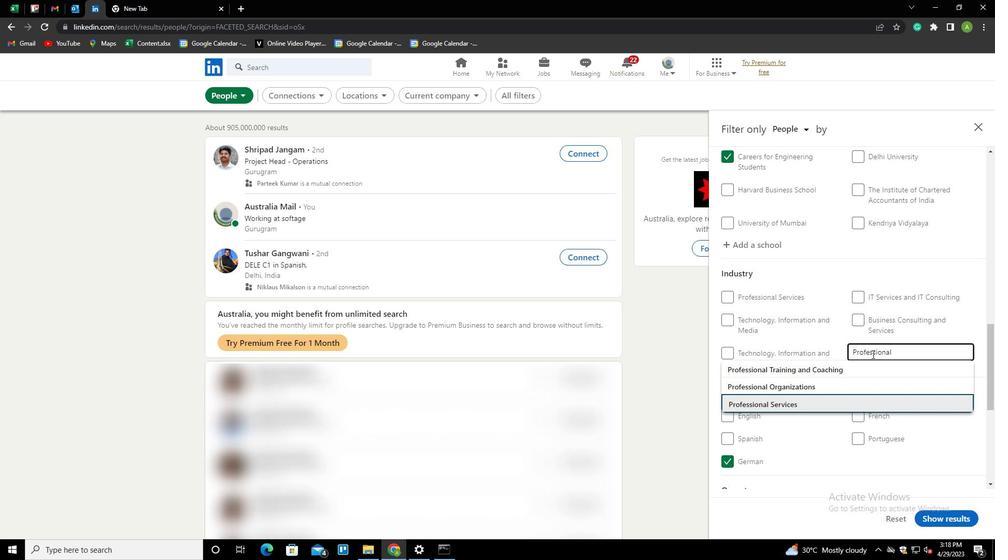 
Action: Mouse scrolled (872, 353) with delta (0, 0)
Screenshot: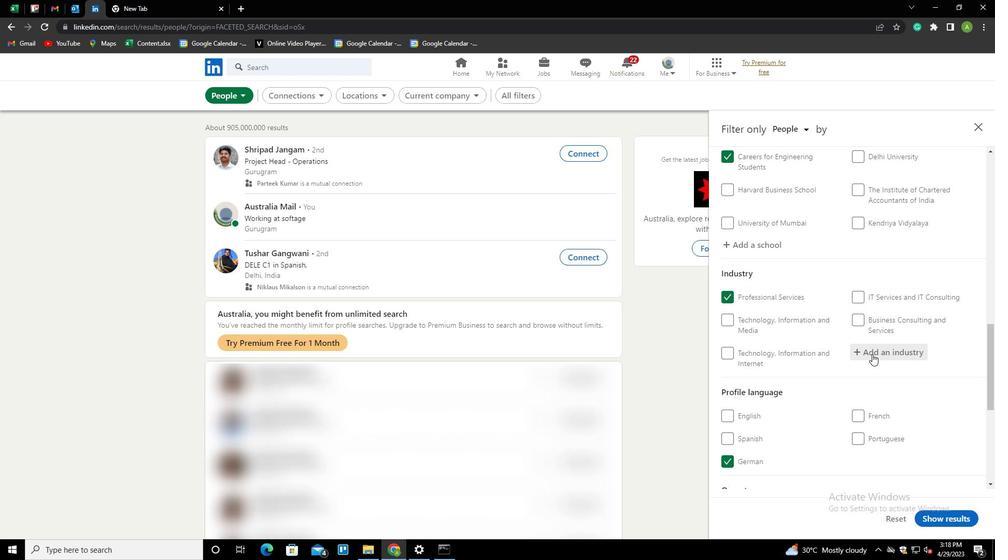 
Action: Mouse scrolled (872, 353) with delta (0, 0)
Screenshot: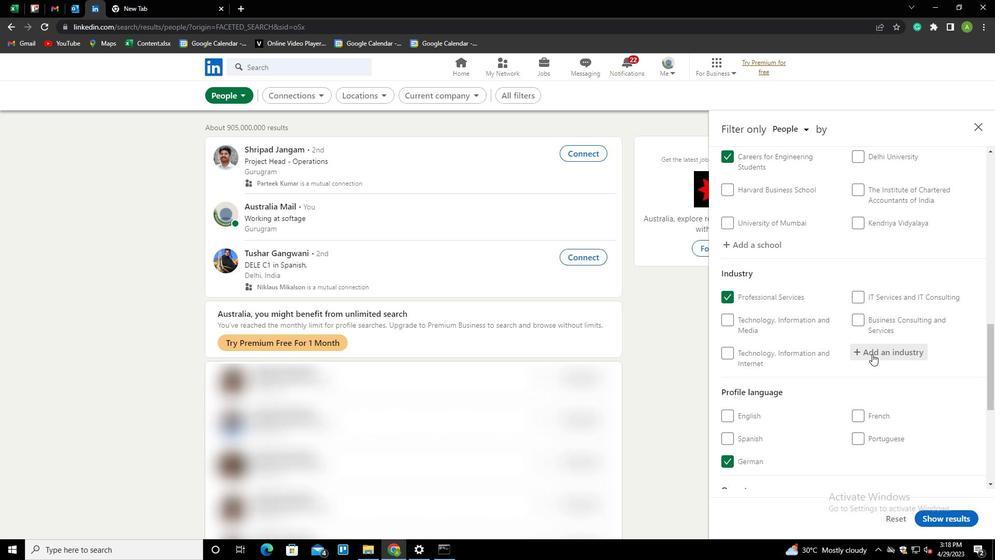 
Action: Mouse scrolled (872, 353) with delta (0, 0)
Screenshot: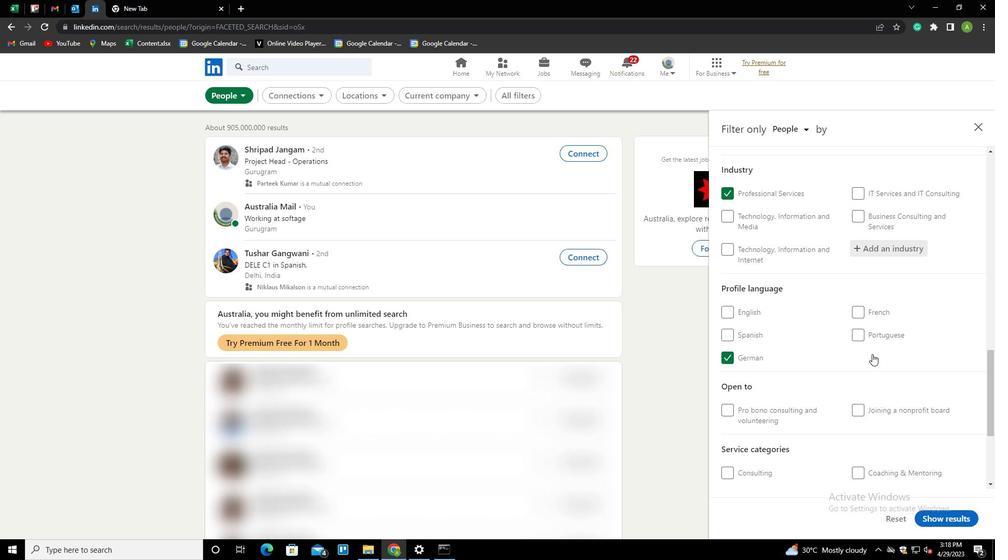 
Action: Mouse scrolled (872, 353) with delta (0, 0)
Screenshot: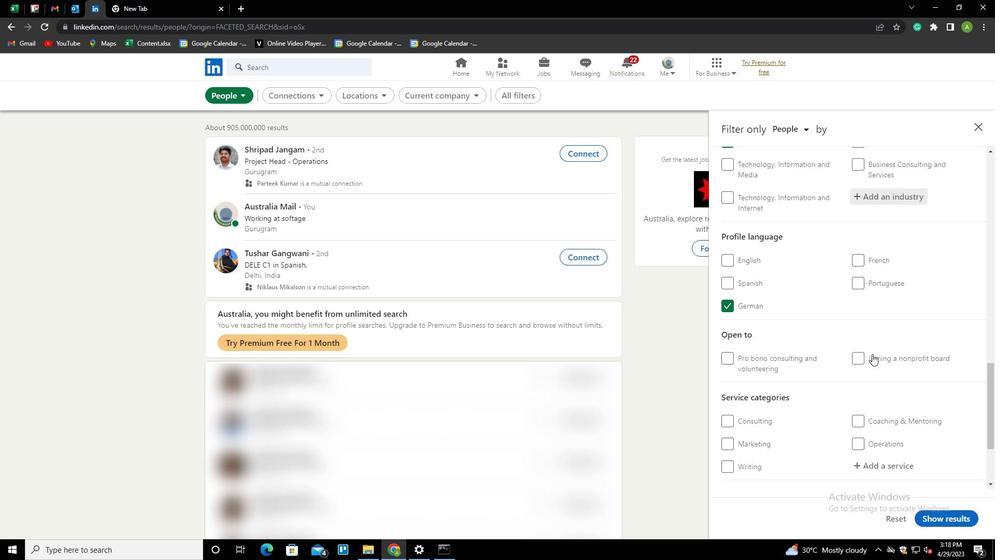 
Action: Mouse scrolled (872, 353) with delta (0, 0)
Screenshot: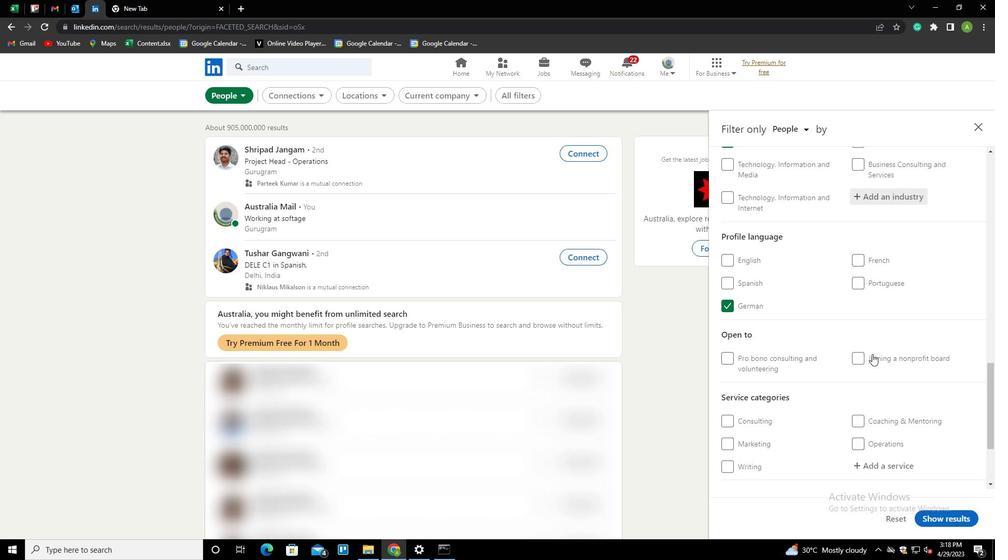 
Action: Mouse moved to (873, 365)
Screenshot: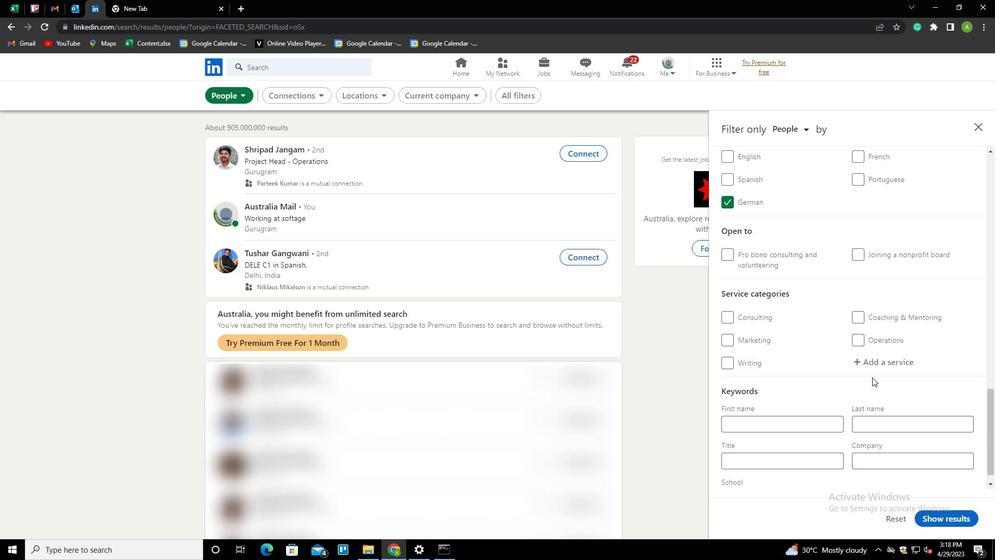 
Action: Mouse pressed left at (873, 365)
Screenshot: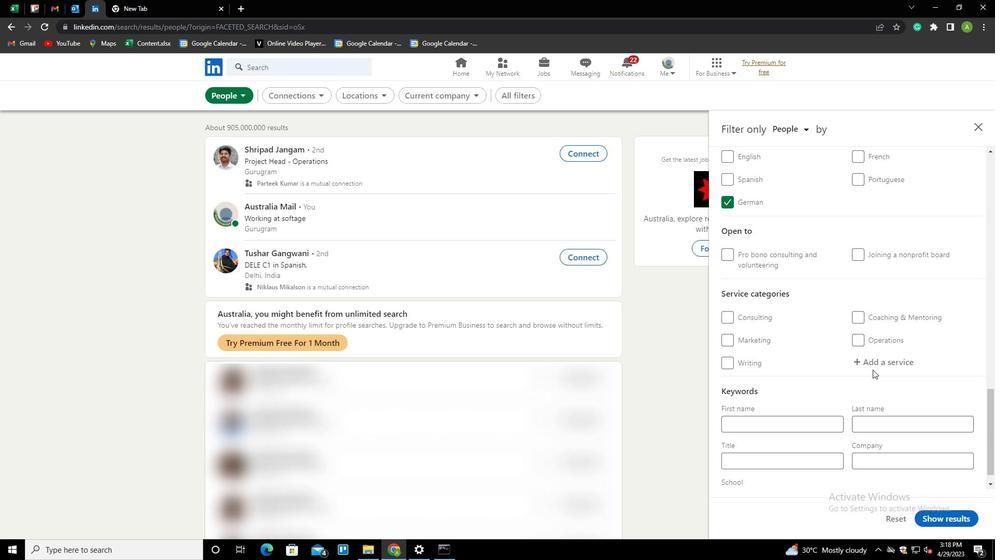 
Action: Key pressed <Key.shift><Key.shift><Key.shift><Key.shift><Key.shift><Key.shift><Key.shift><Key.shift>HEADSHOT<Key.down><Key.enter>
Screenshot: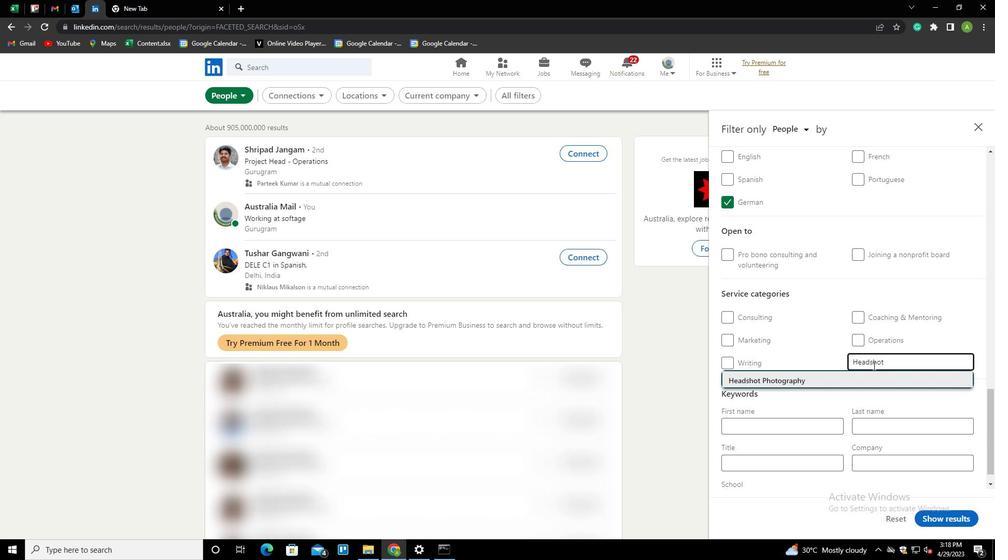 
Action: Mouse scrolled (873, 365) with delta (0, 0)
Screenshot: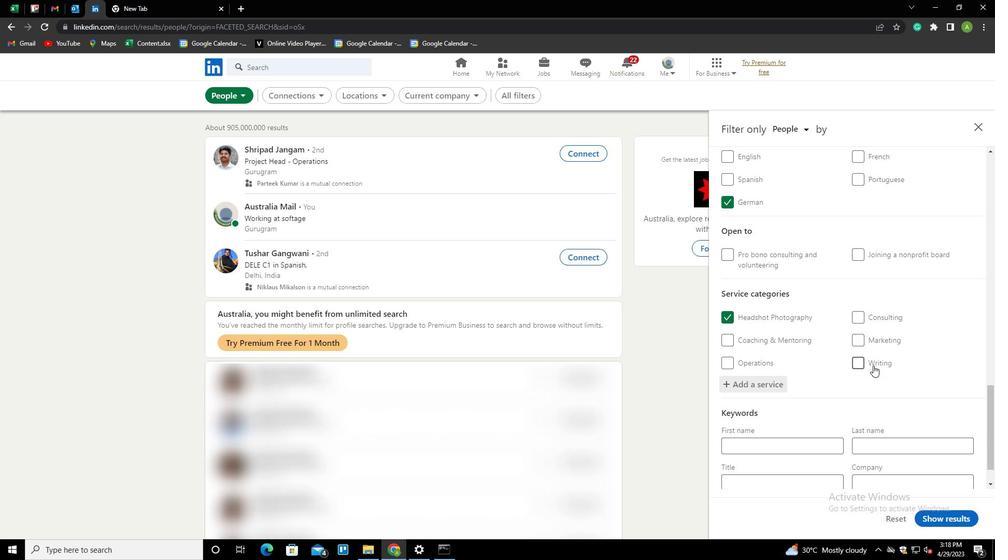 
Action: Mouse scrolled (873, 365) with delta (0, 0)
Screenshot: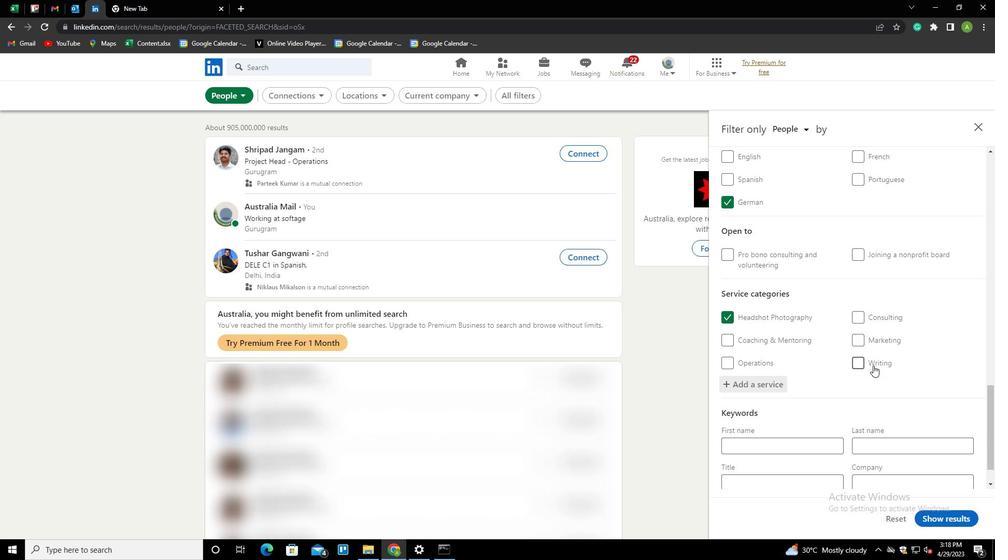 
Action: Mouse scrolled (873, 365) with delta (0, 0)
Screenshot: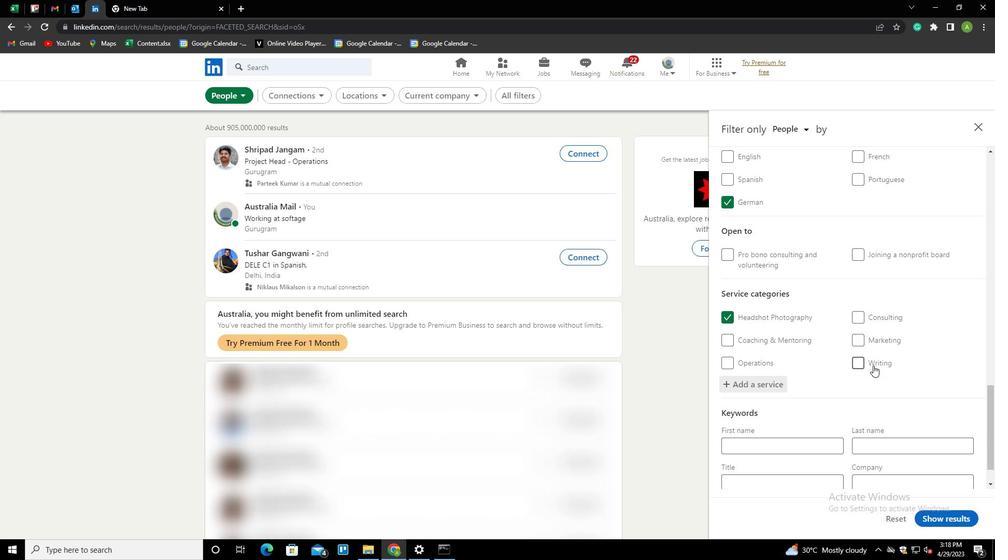
Action: Mouse scrolled (873, 365) with delta (0, 0)
Screenshot: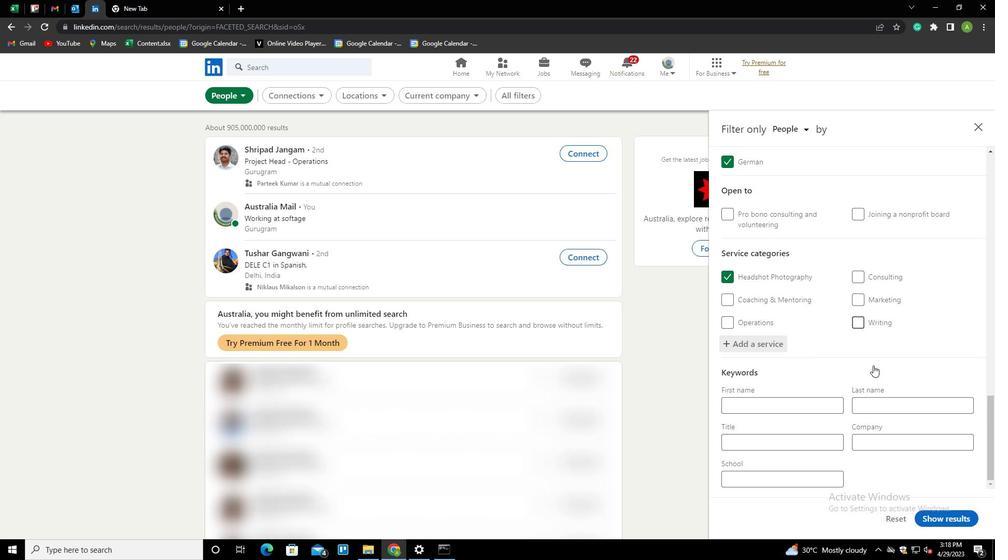 
Action: Mouse scrolled (873, 365) with delta (0, 0)
Screenshot: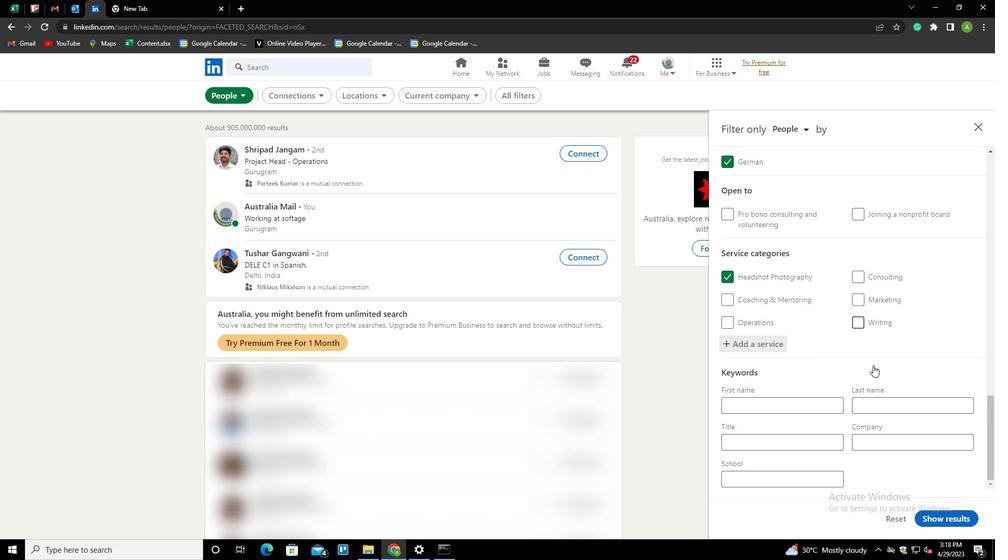 
Action: Mouse moved to (763, 443)
Screenshot: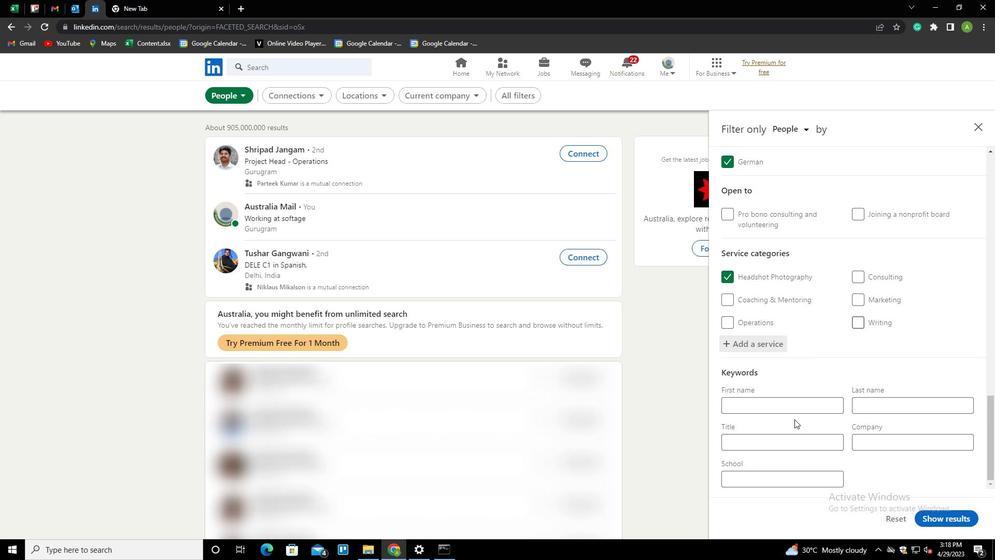 
Action: Mouse pressed left at (763, 443)
Screenshot: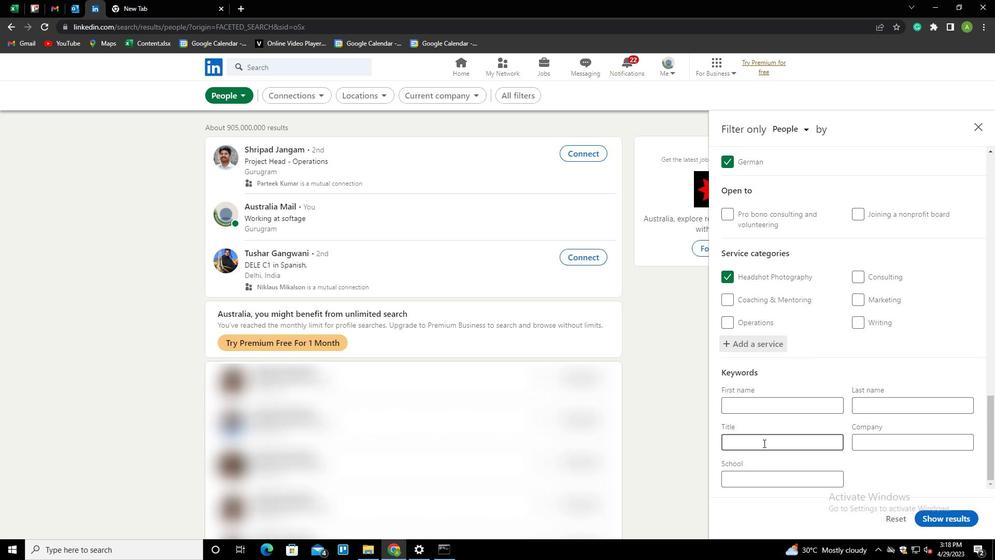 
Action: Key pressed <Key.shift>C-<Key.shift>LEVEL<Key.space>OR<Key.space><Key.shift>C-SUITE
Screenshot: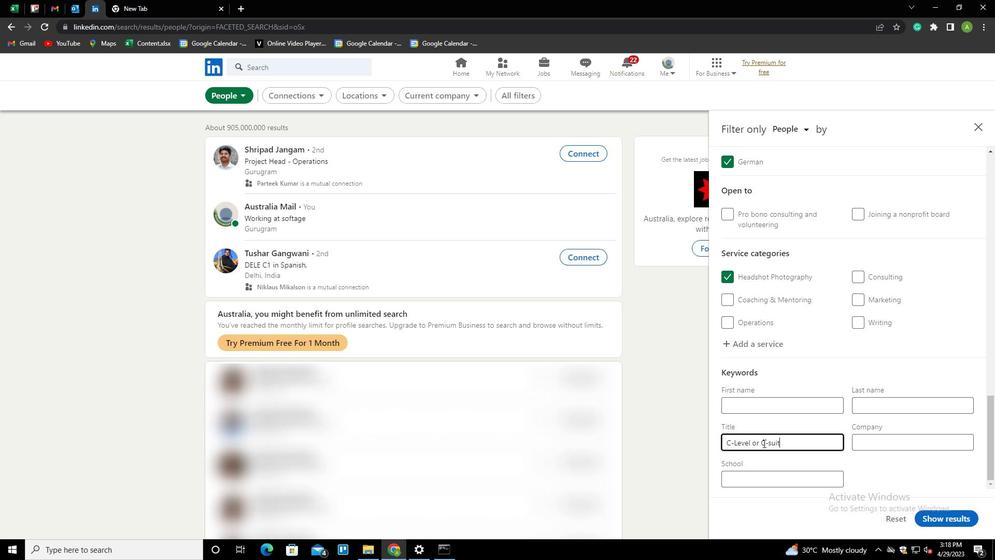 
Action: Mouse moved to (953, 485)
Screenshot: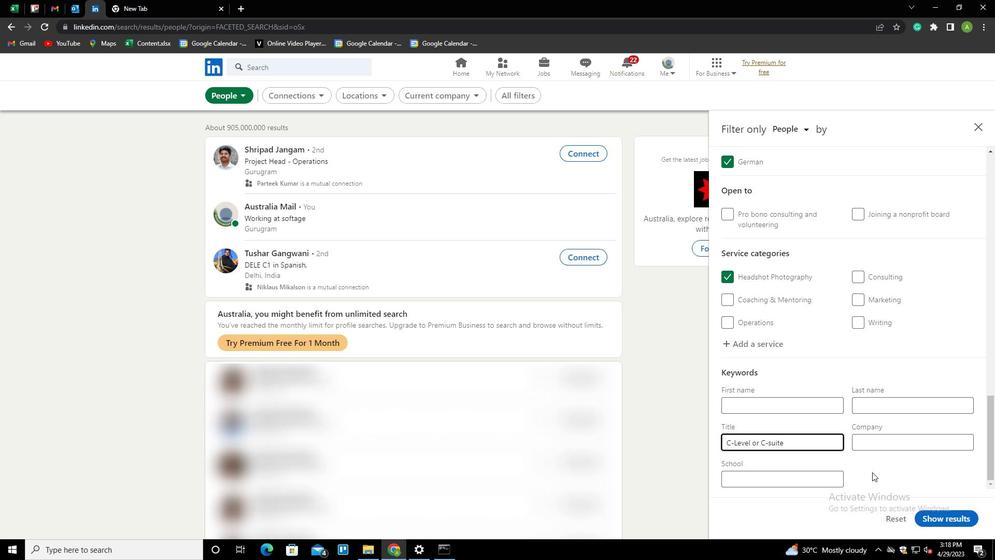 
Action: Mouse pressed left at (953, 485)
Screenshot: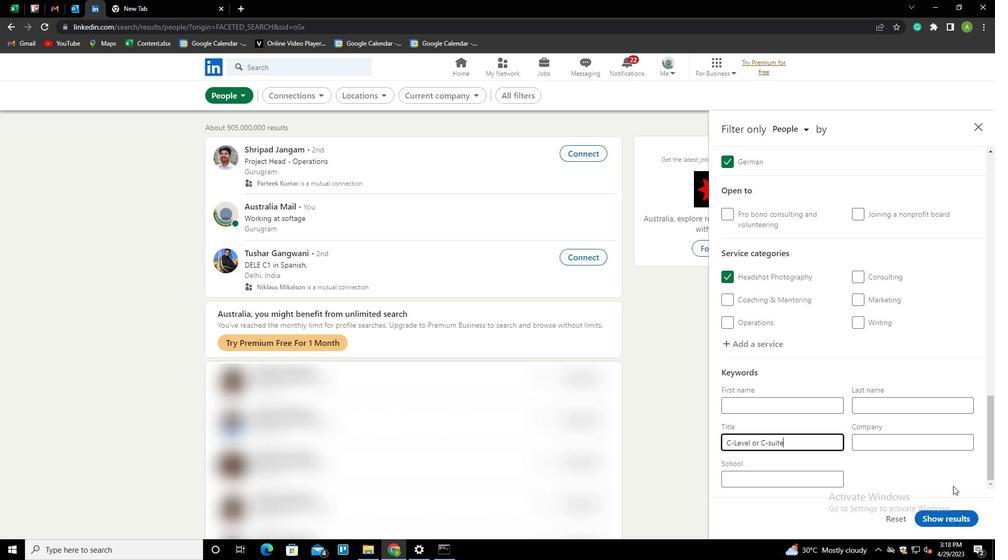 
Action: Mouse moved to (960, 521)
Screenshot: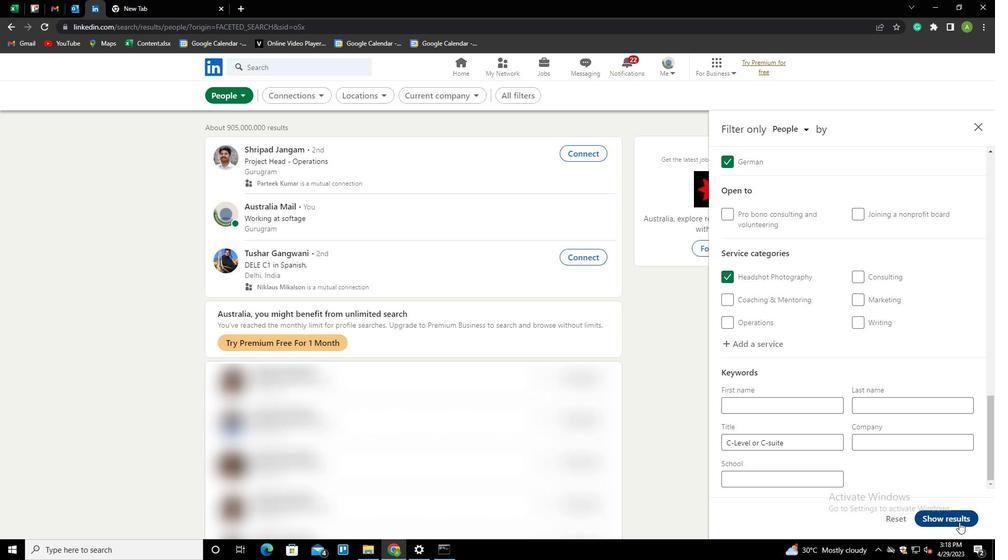 
Action: Mouse pressed left at (960, 521)
Screenshot: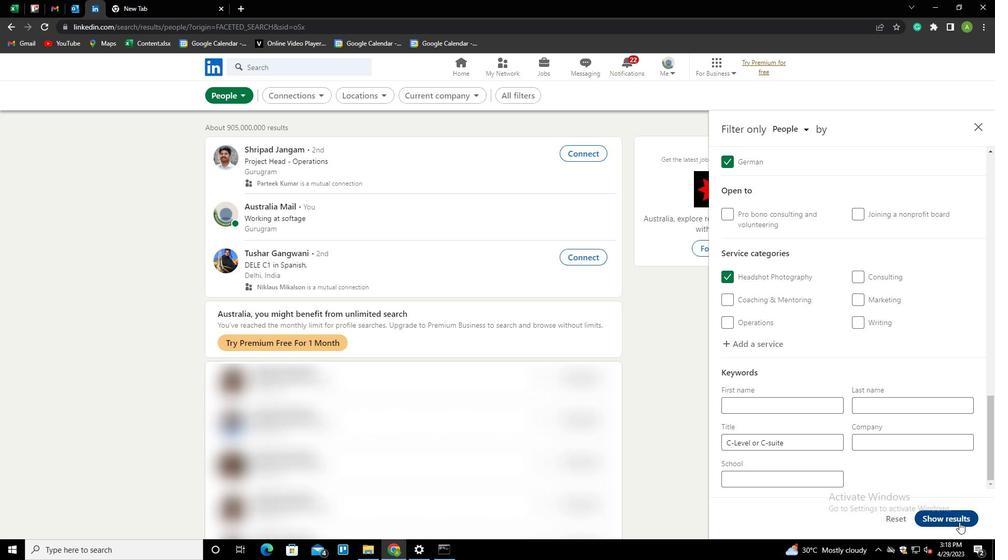 
